 Task: Find connections with filter location Wesseling with filter topic #covidwith filter profile language English with filter current company L&T Finance with filter school Dr.G.R.Damodaran College of Science with filter industry Philanthropic Fundraising Services with filter service category Public Relations with filter keywords title Event Planner
Action: Mouse moved to (537, 69)
Screenshot: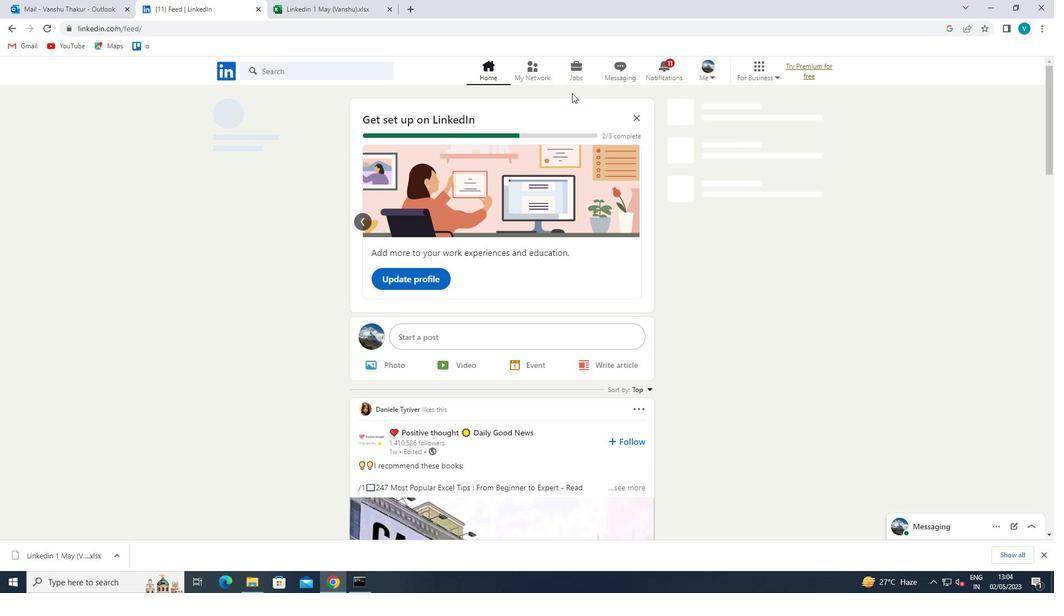 
Action: Mouse pressed left at (537, 69)
Screenshot: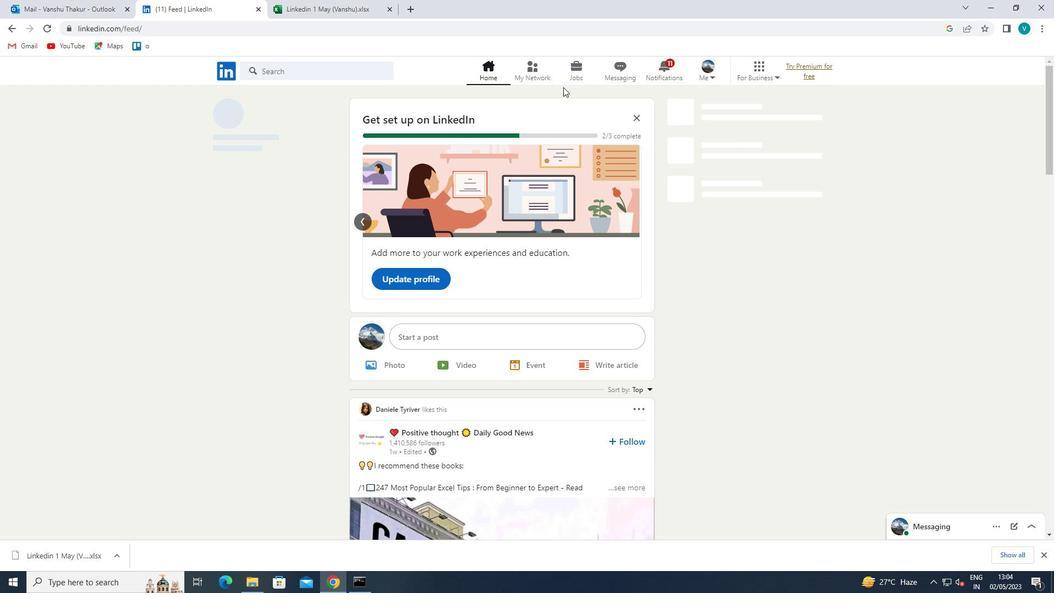 
Action: Mouse moved to (303, 130)
Screenshot: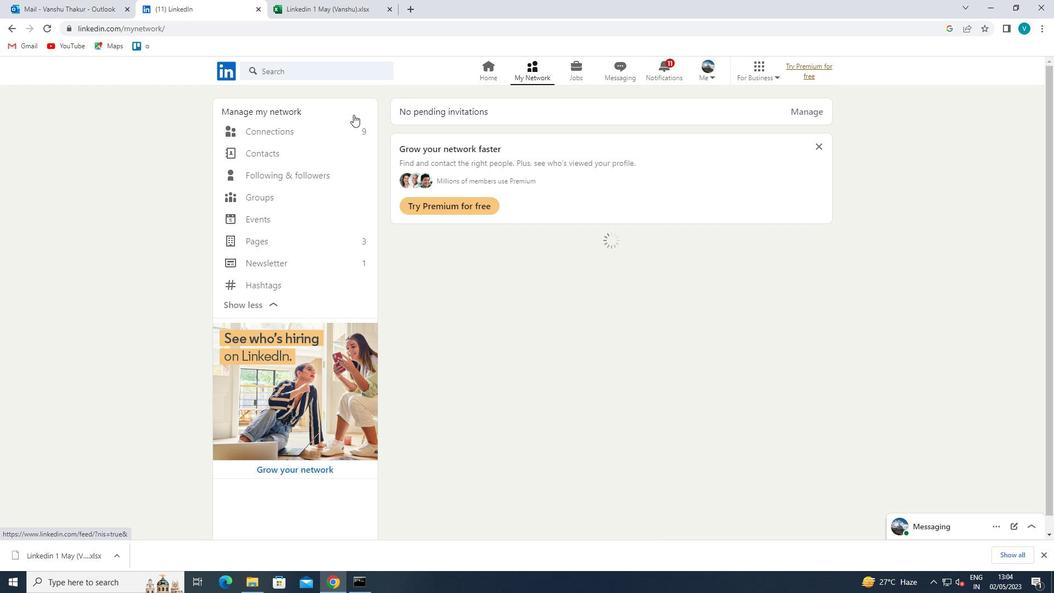 
Action: Mouse pressed left at (303, 130)
Screenshot: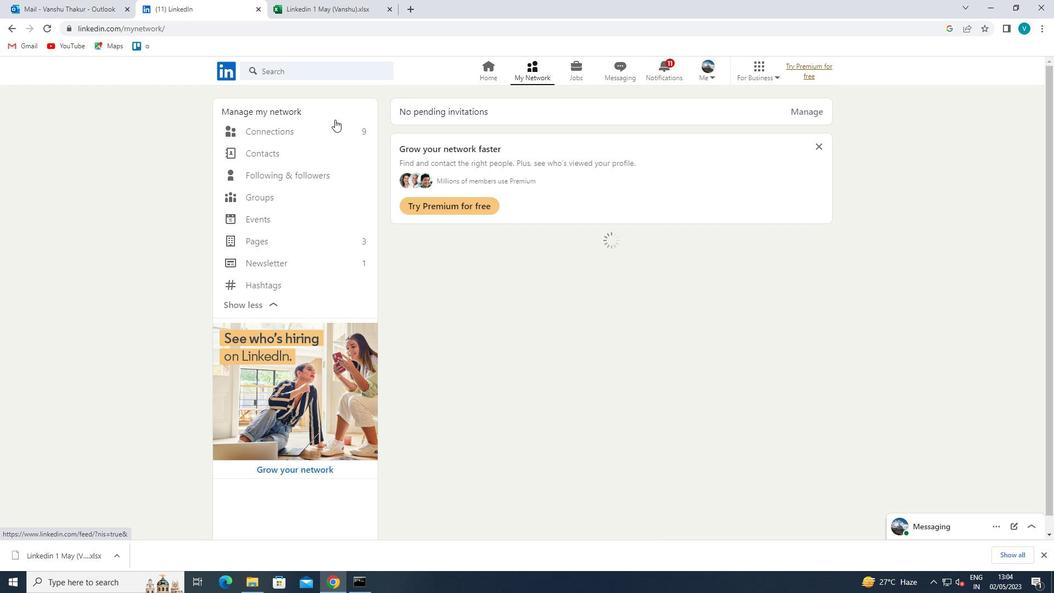 
Action: Mouse moved to (626, 132)
Screenshot: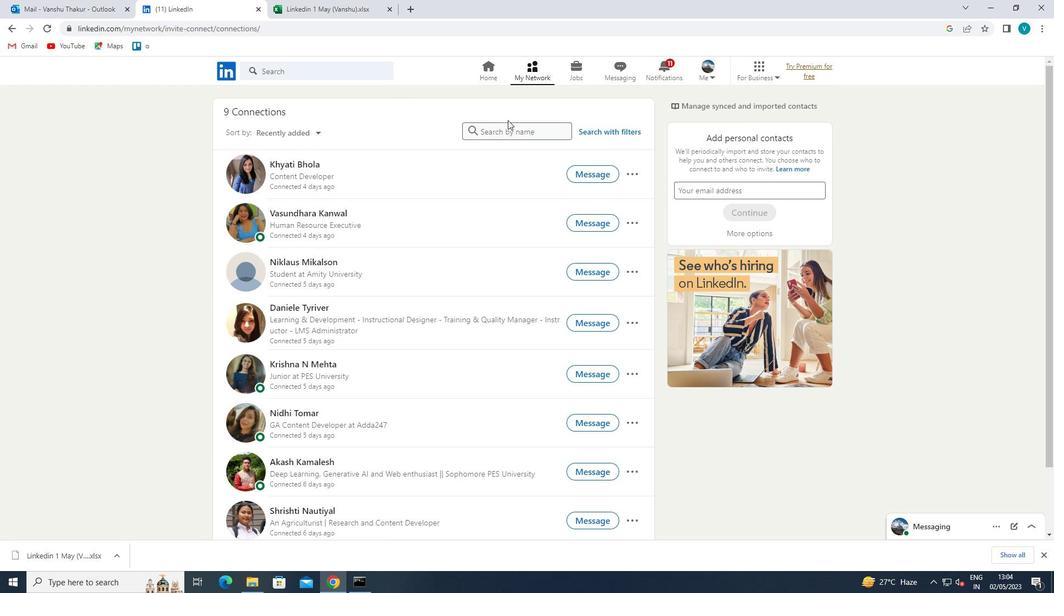 
Action: Mouse pressed left at (626, 132)
Screenshot: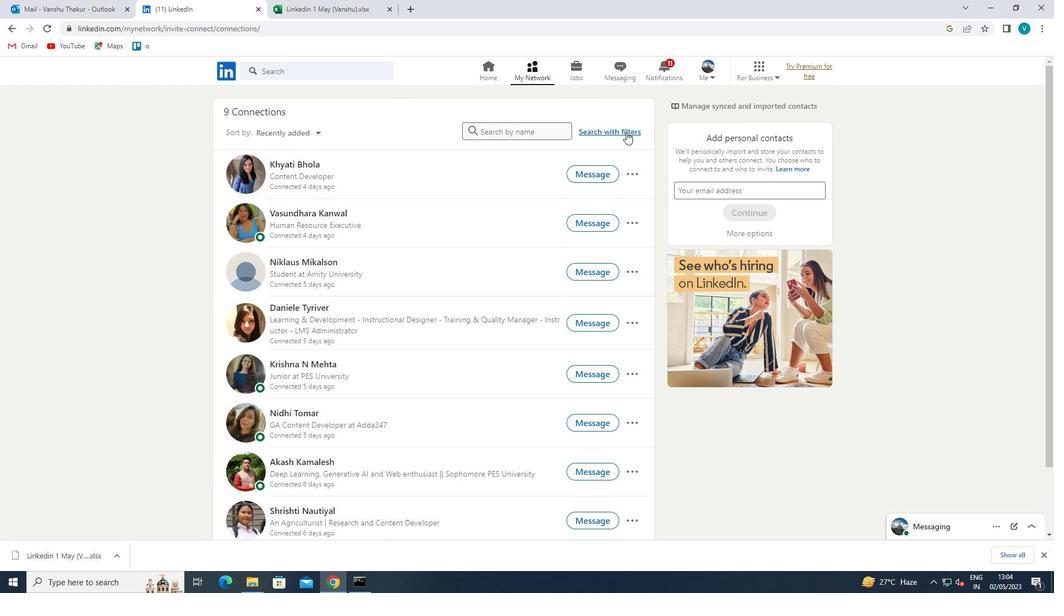 
Action: Mouse moved to (512, 106)
Screenshot: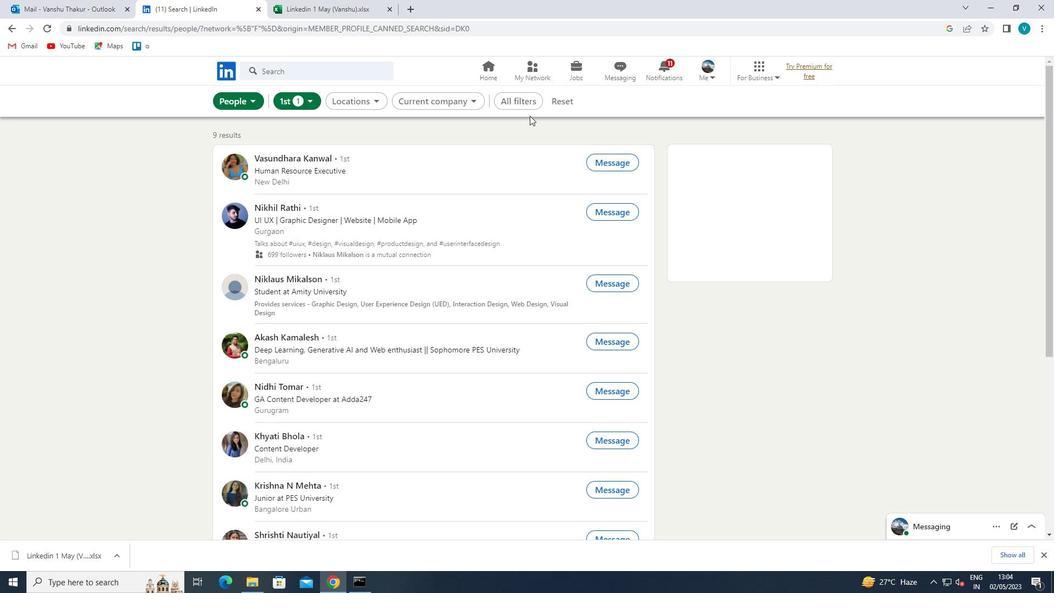 
Action: Mouse pressed left at (512, 106)
Screenshot: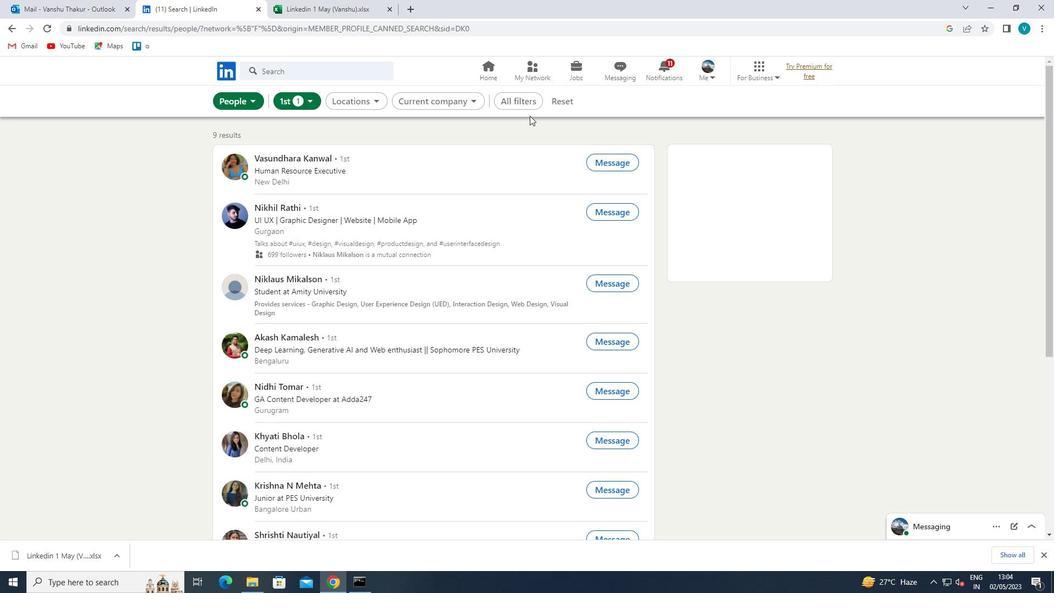 
Action: Mouse moved to (917, 244)
Screenshot: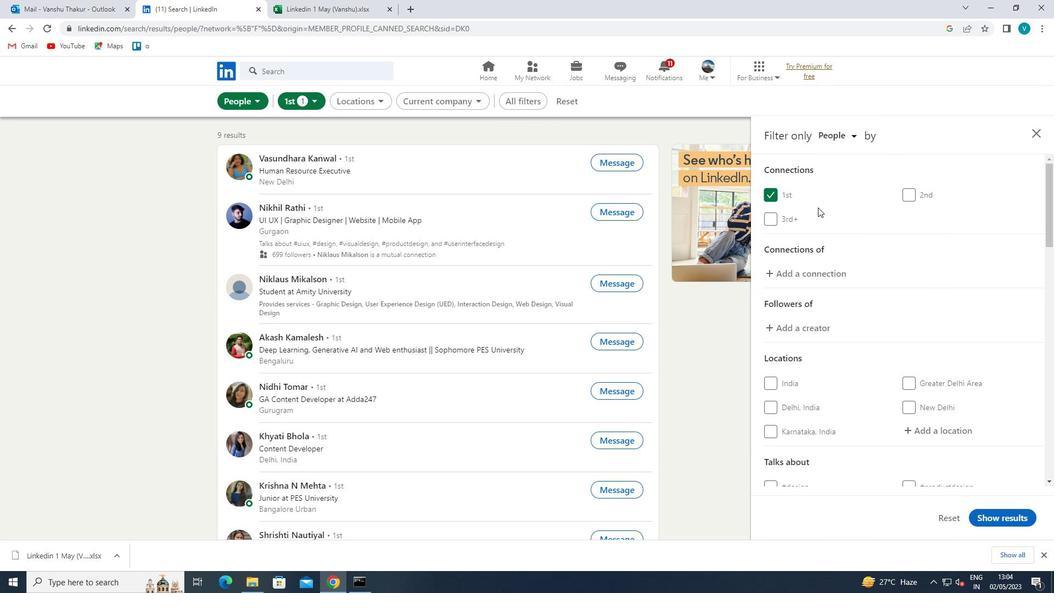 
Action: Mouse scrolled (917, 244) with delta (0, 0)
Screenshot: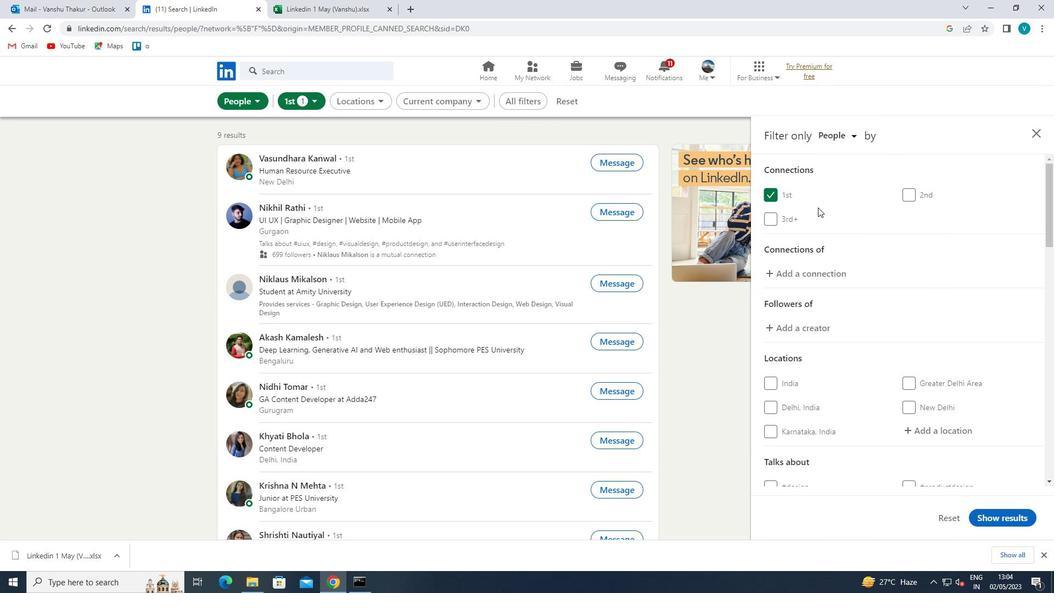 
Action: Mouse moved to (922, 249)
Screenshot: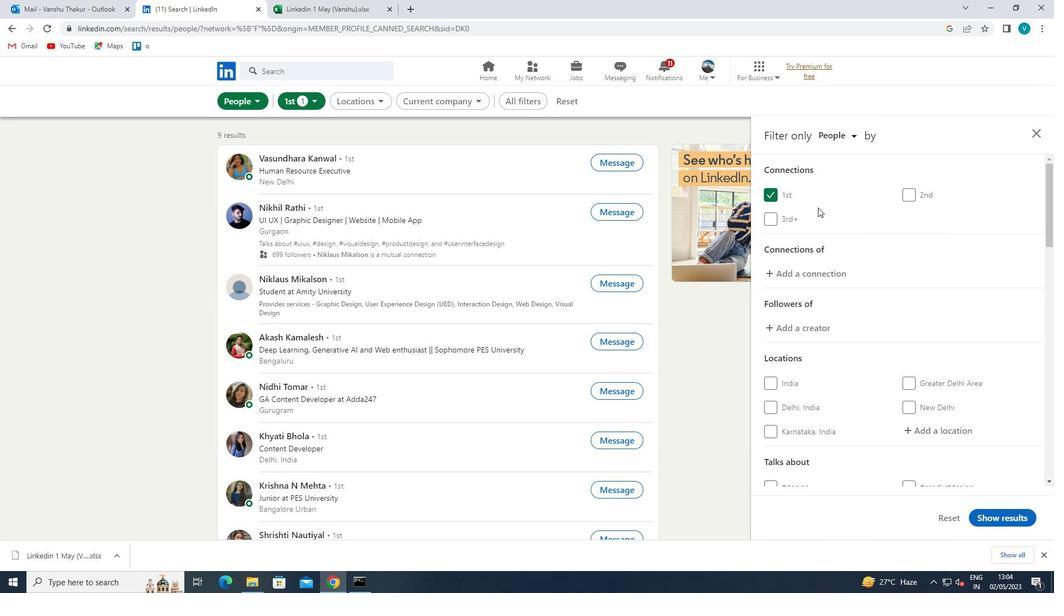 
Action: Mouse scrolled (922, 249) with delta (0, 0)
Screenshot: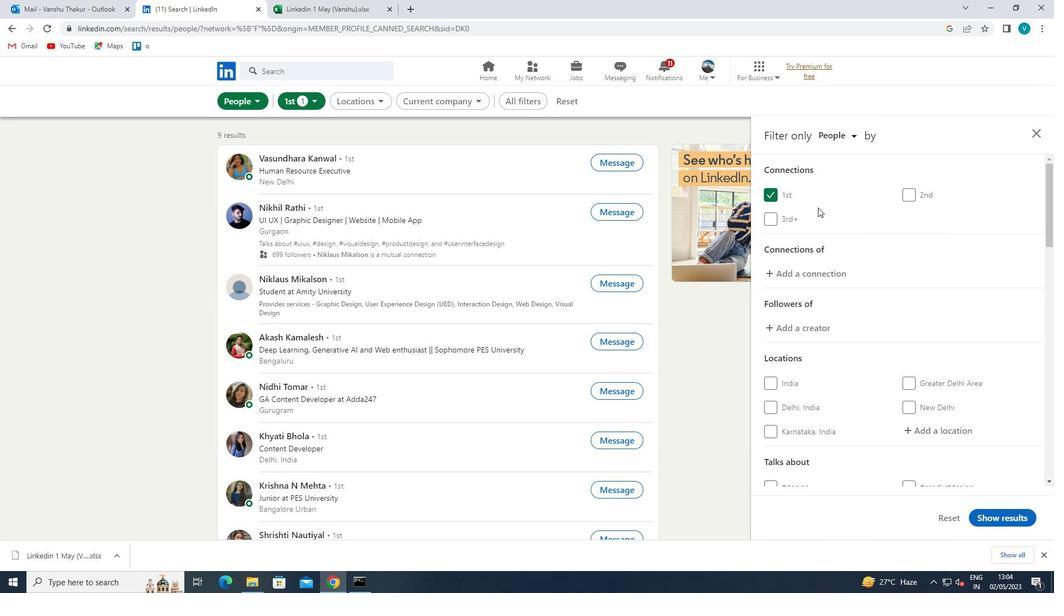 
Action: Mouse moved to (953, 321)
Screenshot: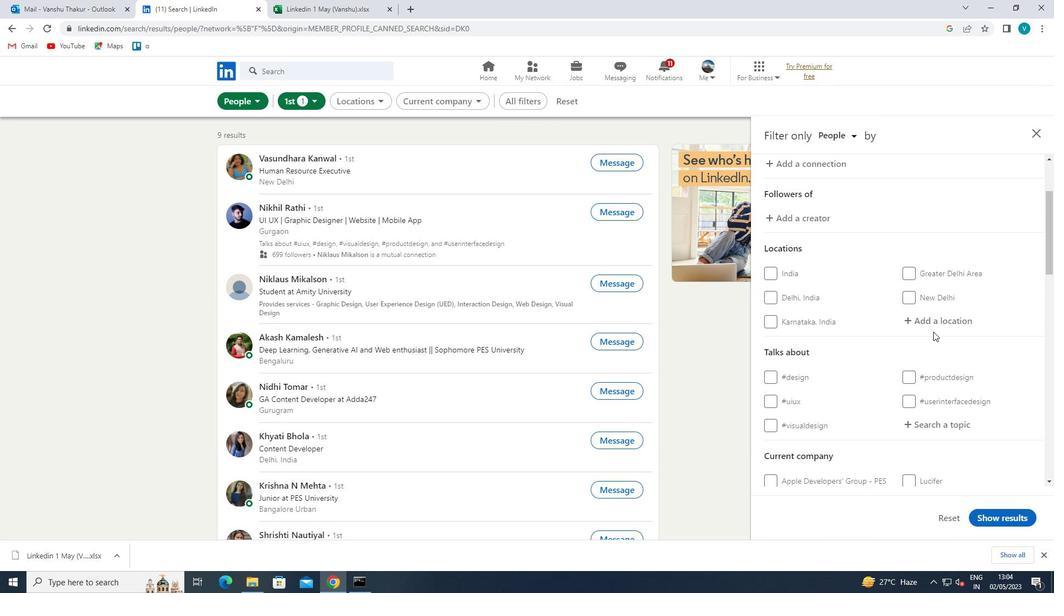 
Action: Mouse pressed left at (953, 321)
Screenshot: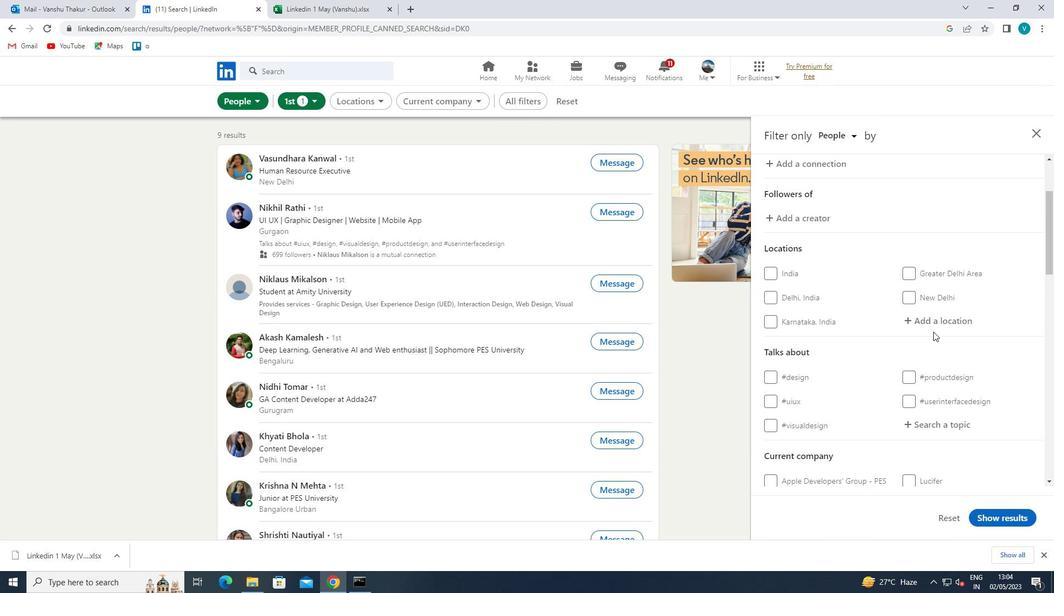 
Action: Key pressed <Key.shift>WESSELING<Key.space>
Screenshot: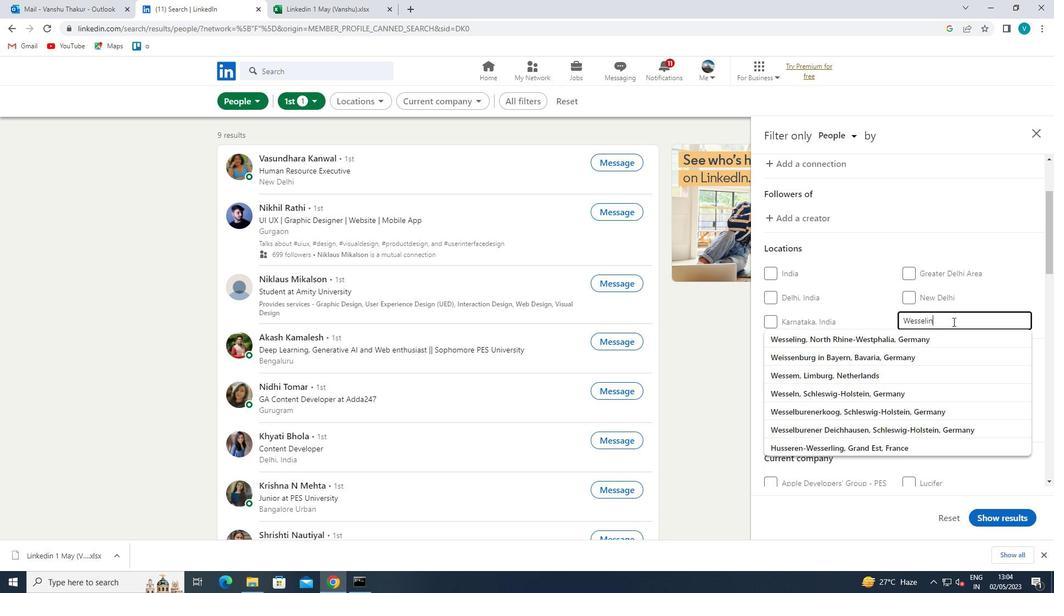 
Action: Mouse moved to (934, 332)
Screenshot: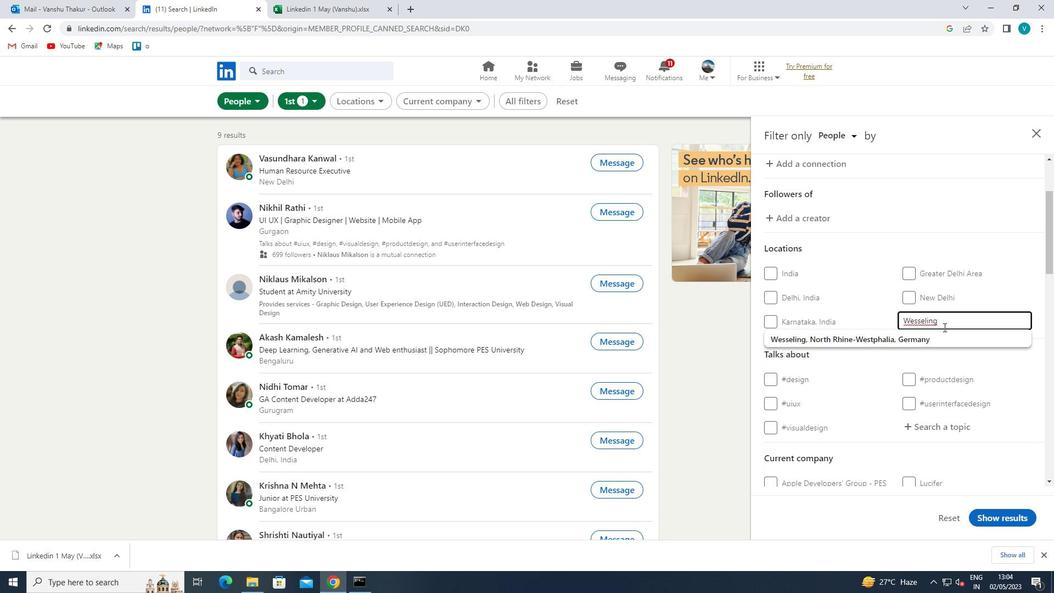 
Action: Mouse pressed left at (934, 332)
Screenshot: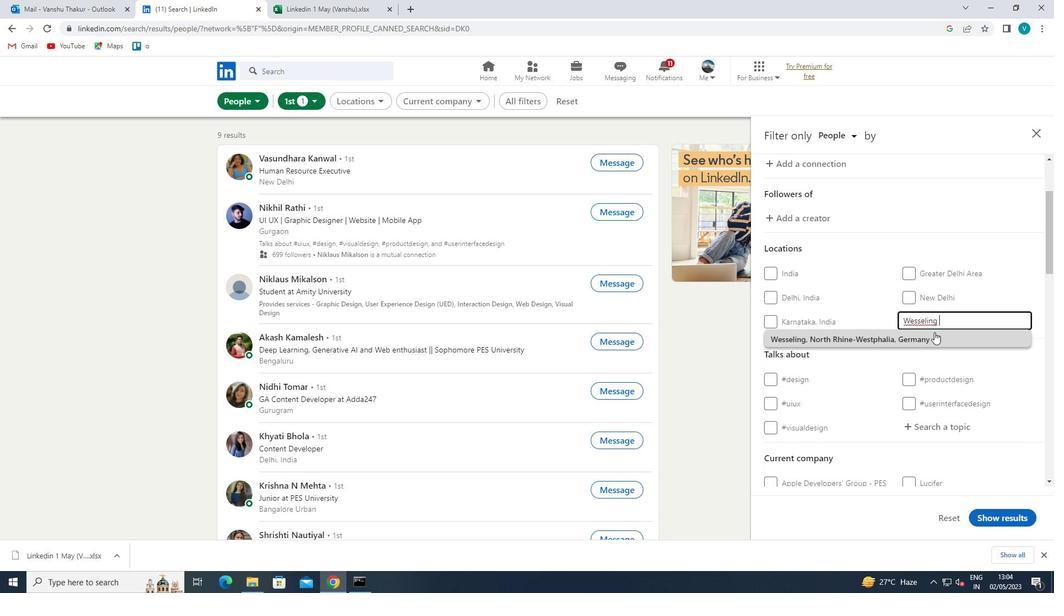 
Action: Mouse moved to (924, 337)
Screenshot: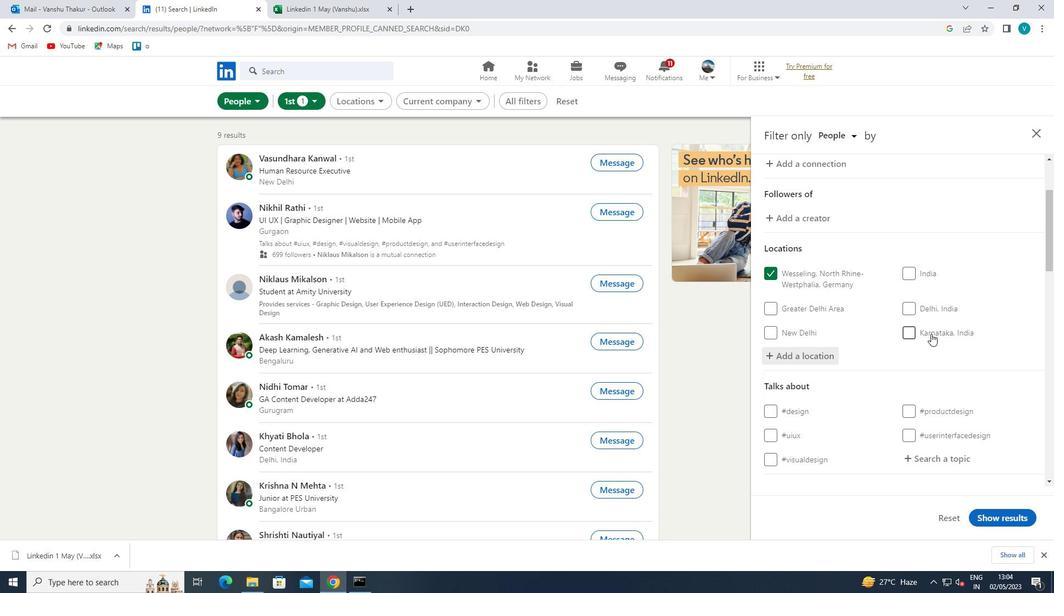 
Action: Mouse scrolled (924, 336) with delta (0, 0)
Screenshot: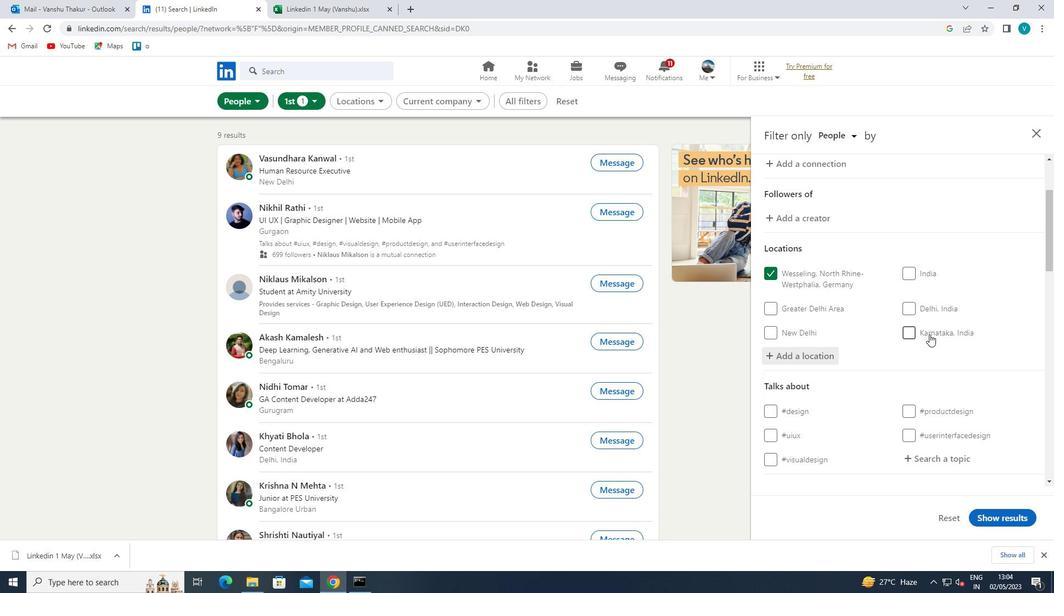 
Action: Mouse moved to (923, 337)
Screenshot: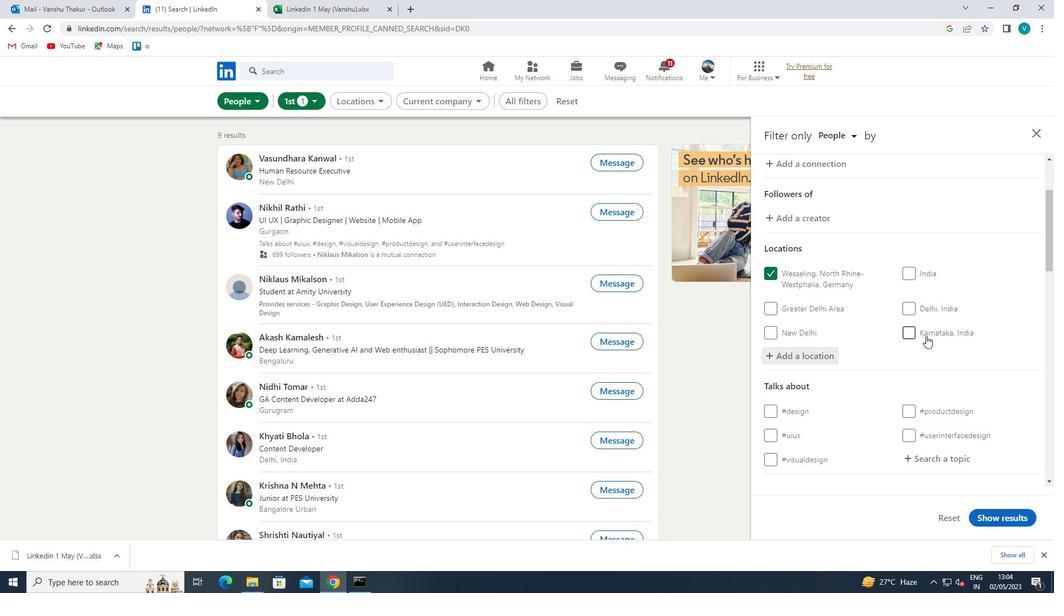 
Action: Mouse scrolled (923, 337) with delta (0, 0)
Screenshot: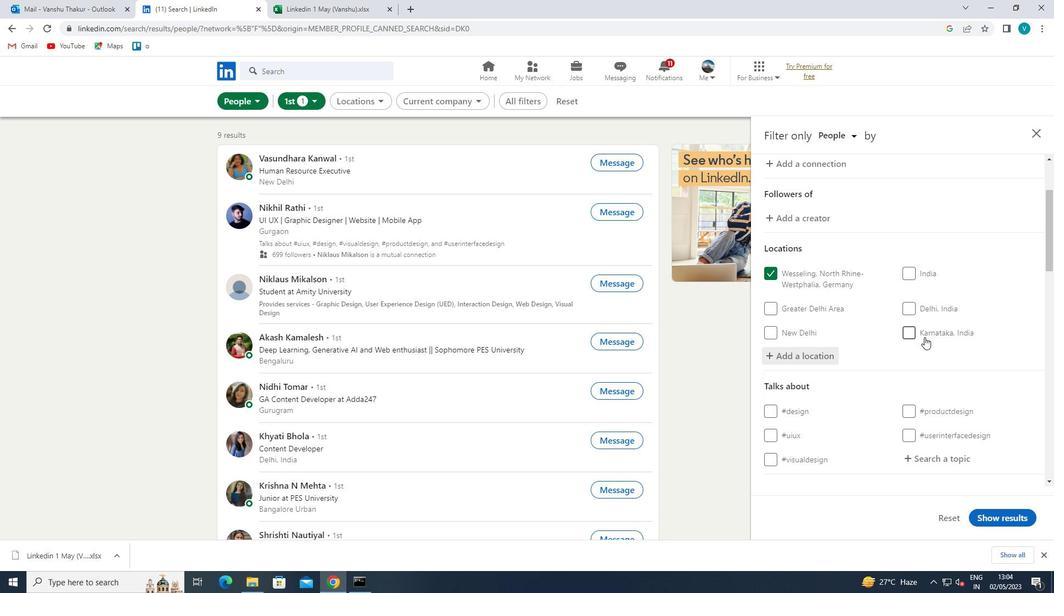 
Action: Mouse moved to (936, 351)
Screenshot: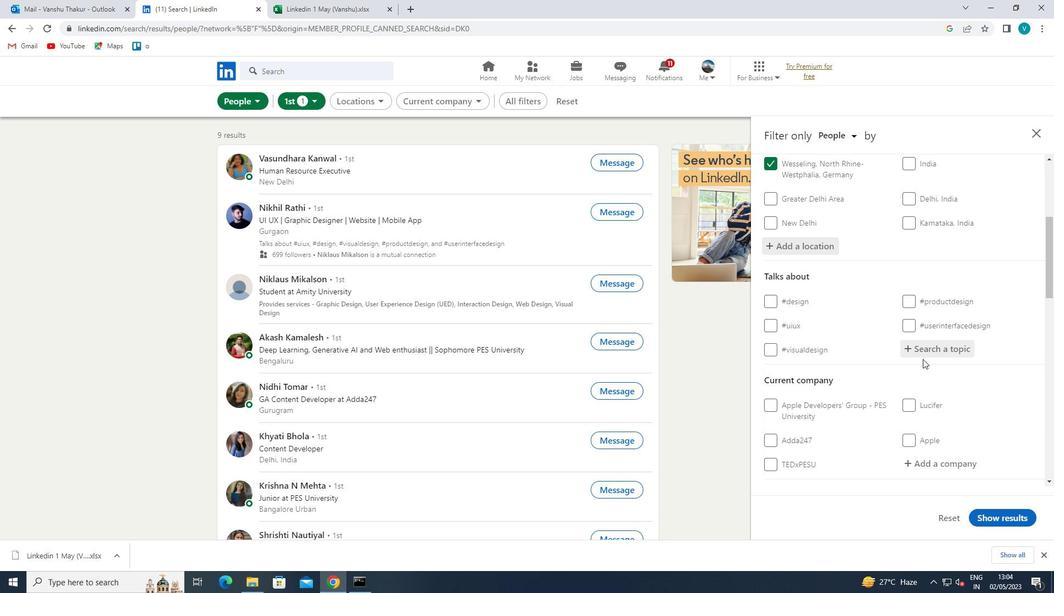 
Action: Mouse pressed left at (936, 351)
Screenshot: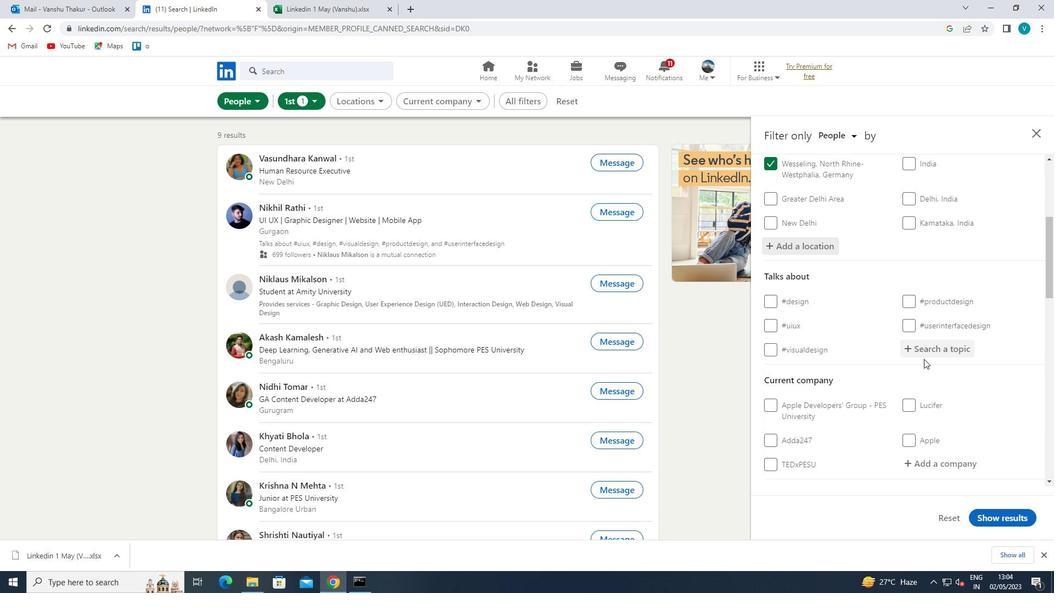 
Action: Mouse moved to (937, 351)
Screenshot: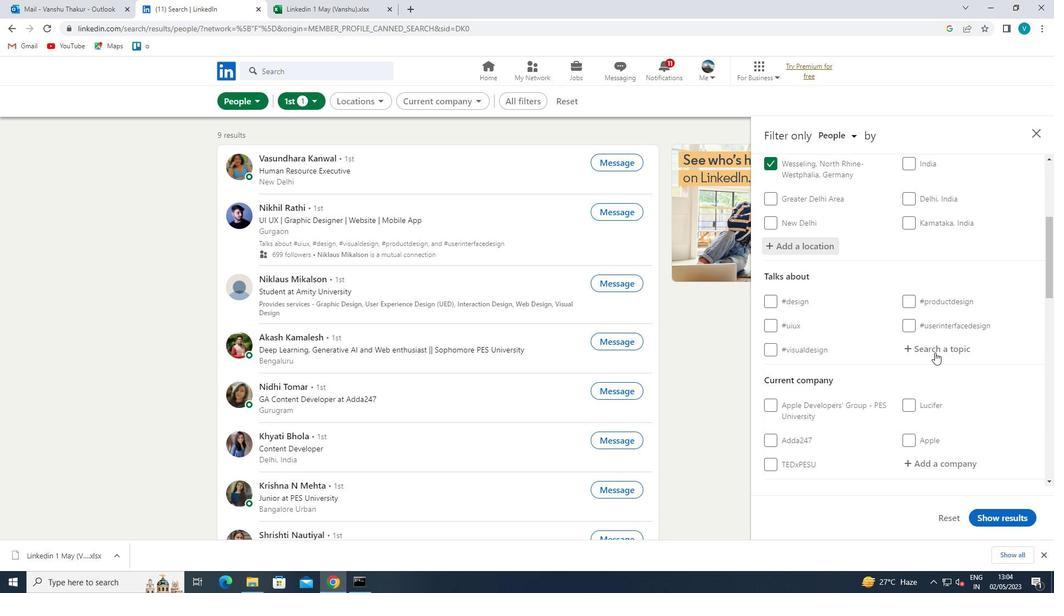 
Action: Key pressed COVID
Screenshot: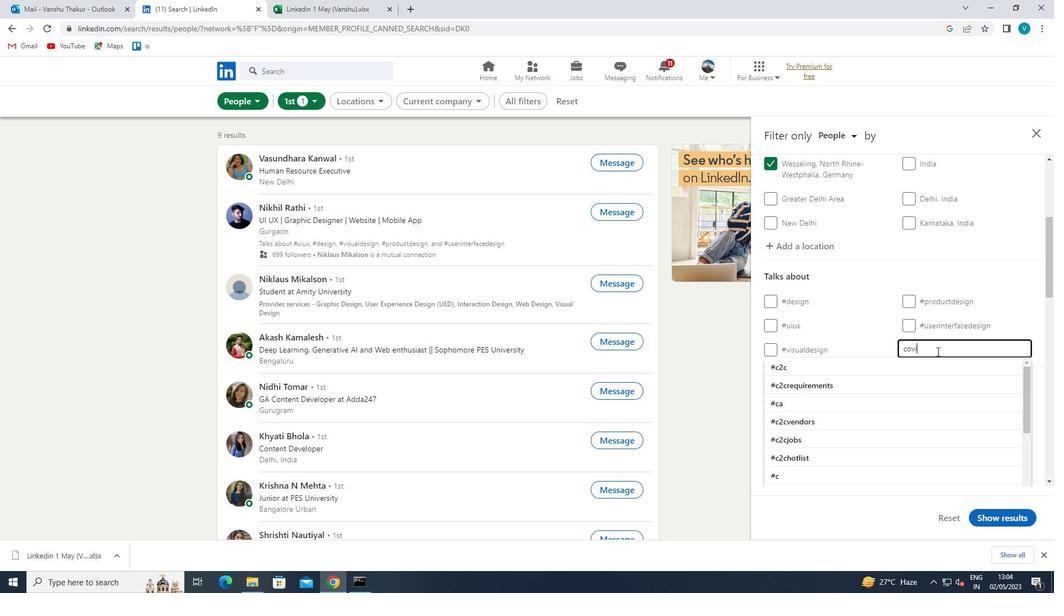 
Action: Mouse moved to (830, 360)
Screenshot: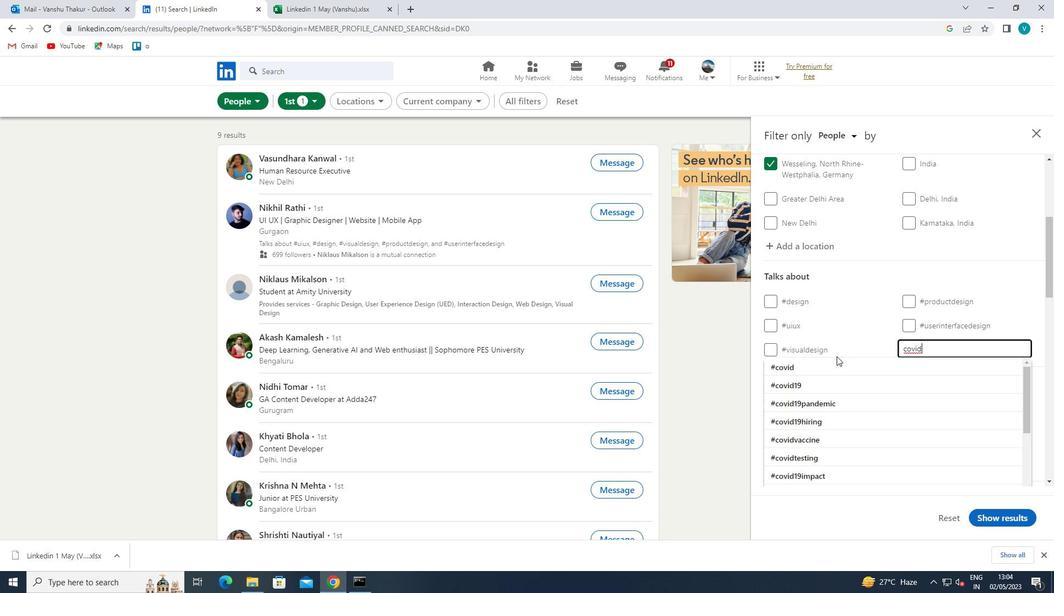 
Action: Mouse pressed left at (830, 360)
Screenshot: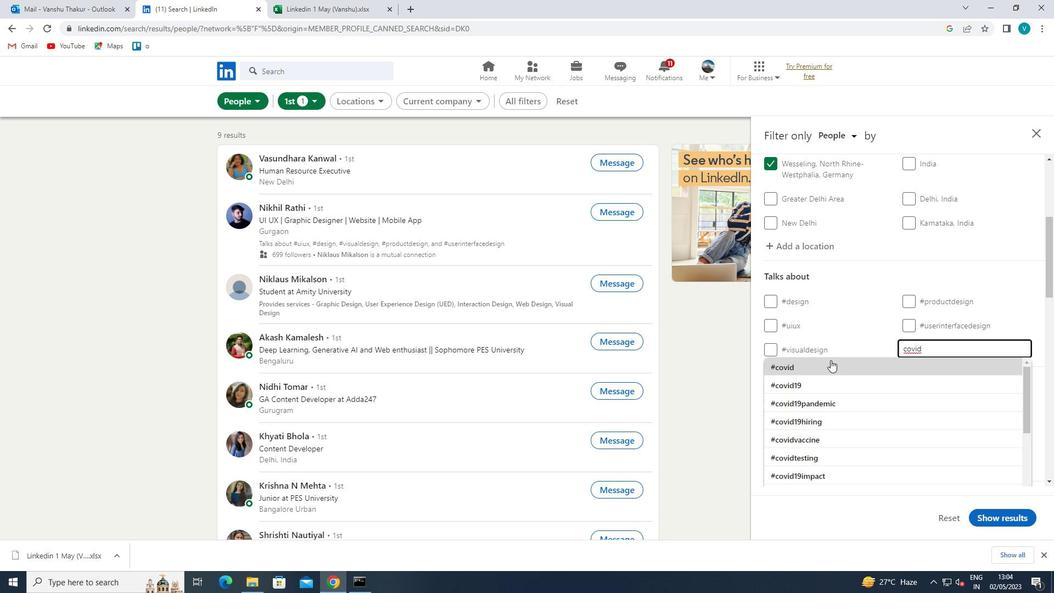 
Action: Mouse moved to (862, 331)
Screenshot: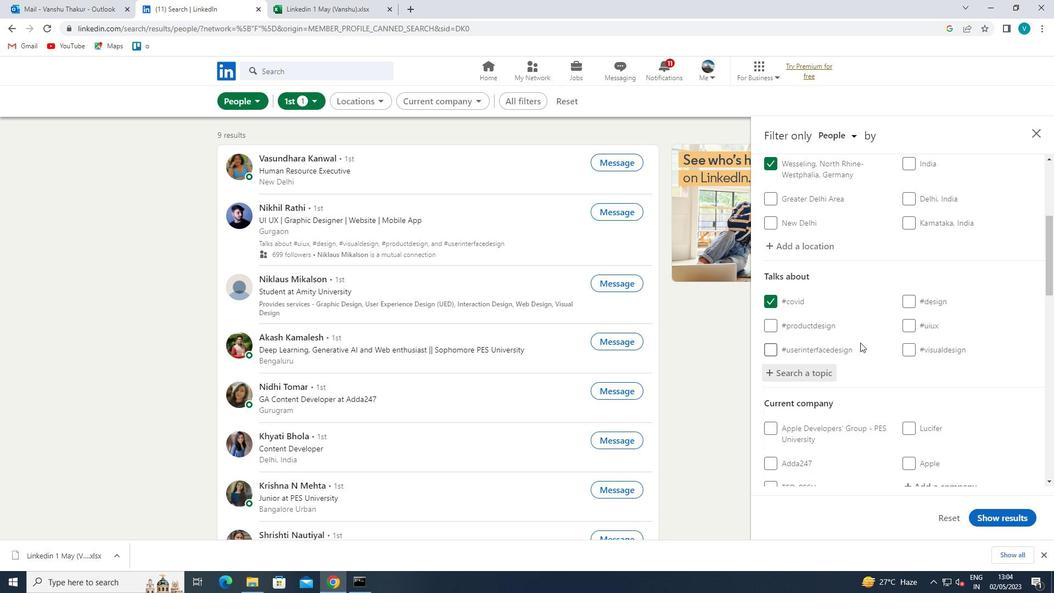 
Action: Mouse scrolled (862, 330) with delta (0, 0)
Screenshot: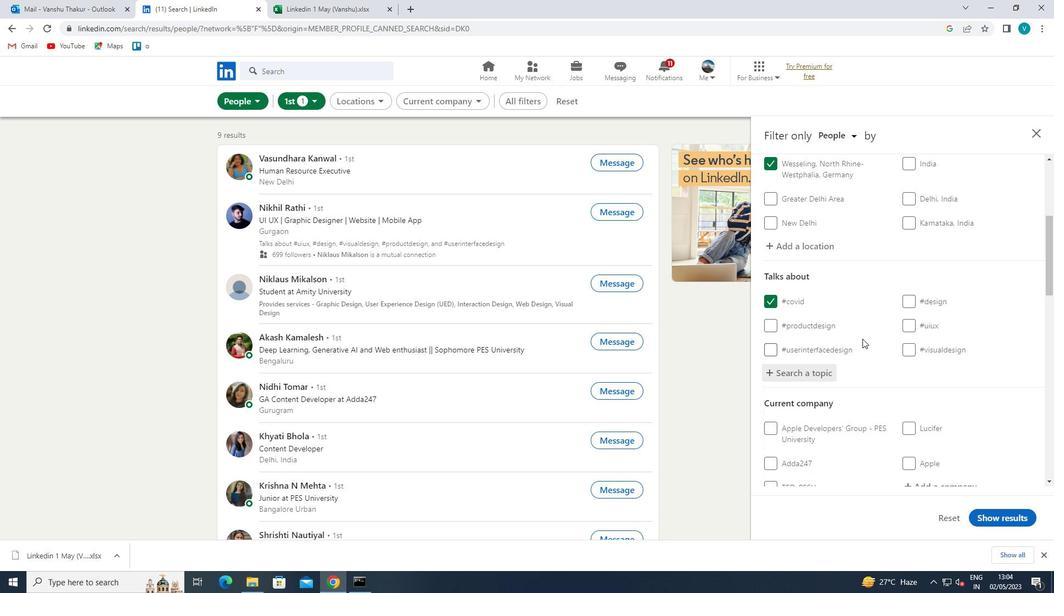 
Action: Mouse moved to (862, 329)
Screenshot: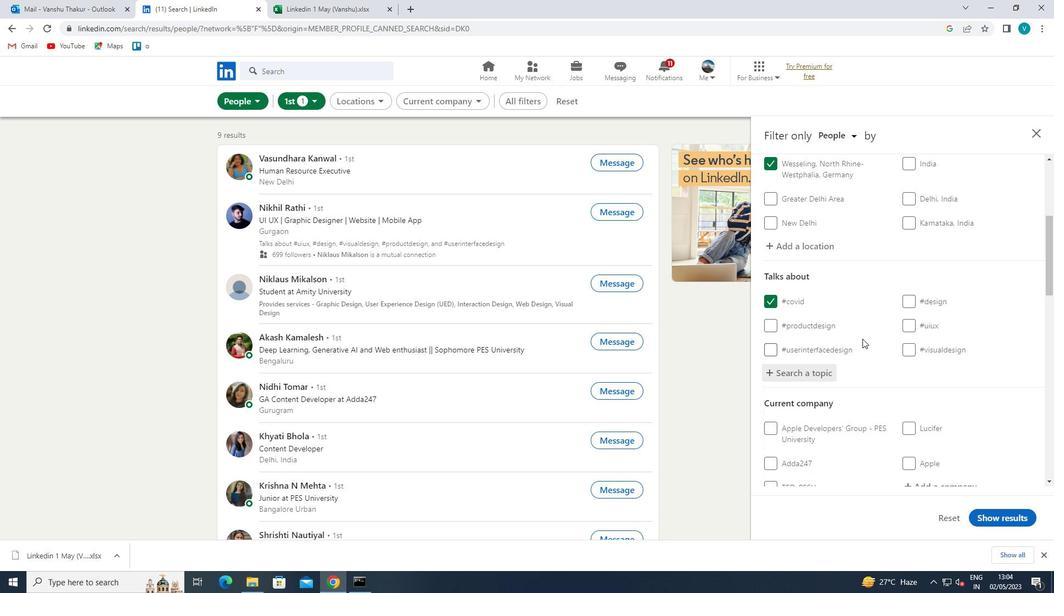 
Action: Mouse scrolled (862, 328) with delta (0, 0)
Screenshot: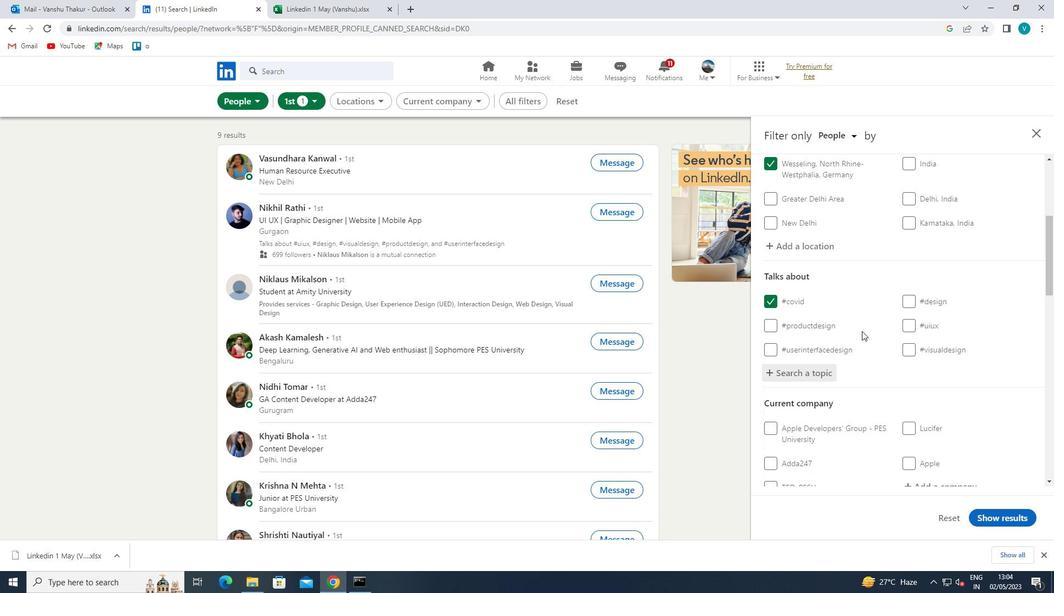 
Action: Mouse scrolled (862, 328) with delta (0, 0)
Screenshot: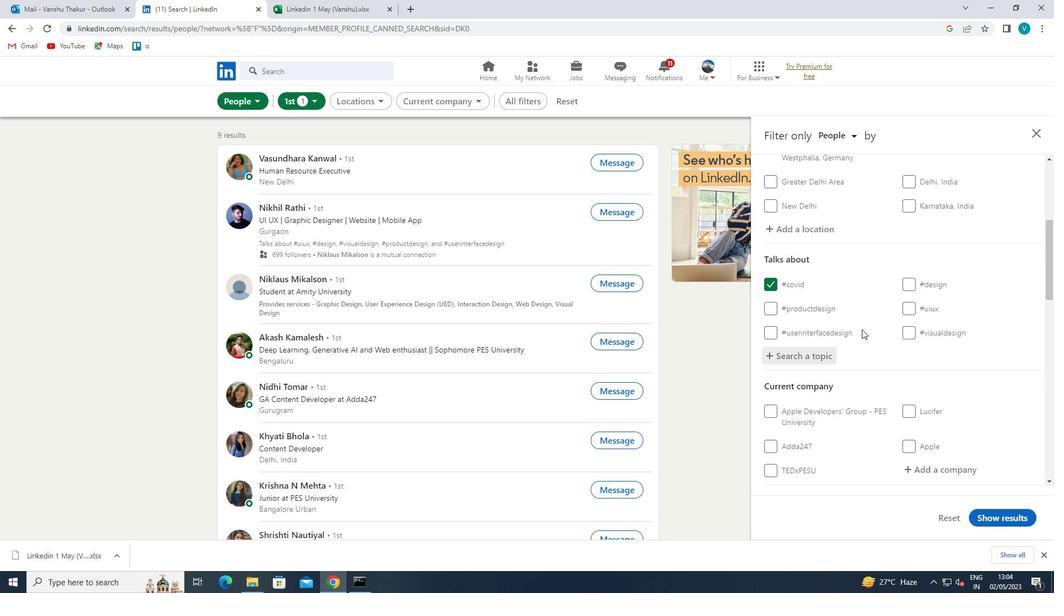 
Action: Mouse moved to (923, 317)
Screenshot: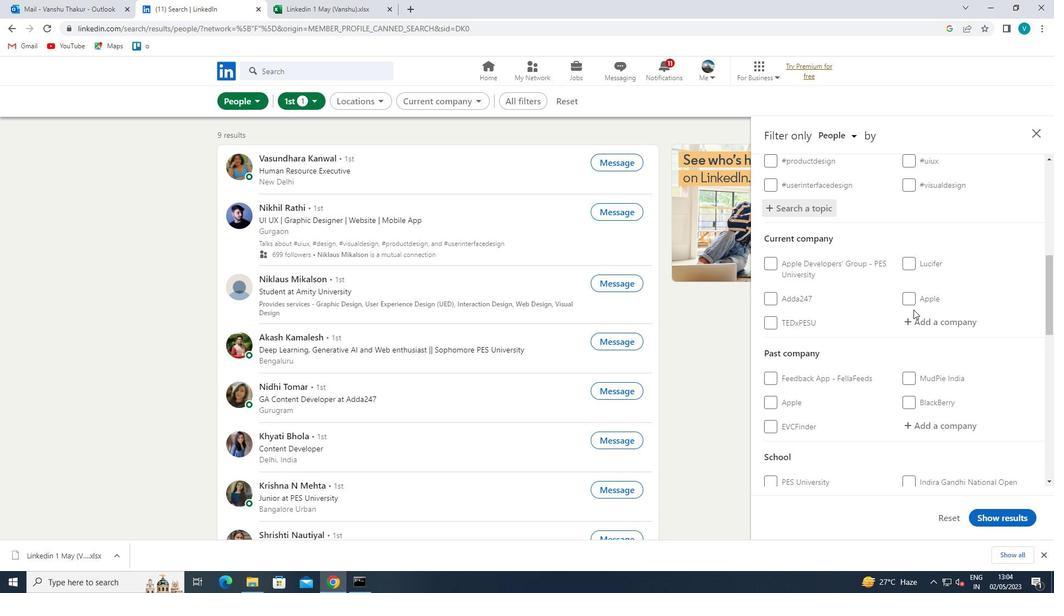 
Action: Mouse scrolled (923, 317) with delta (0, 0)
Screenshot: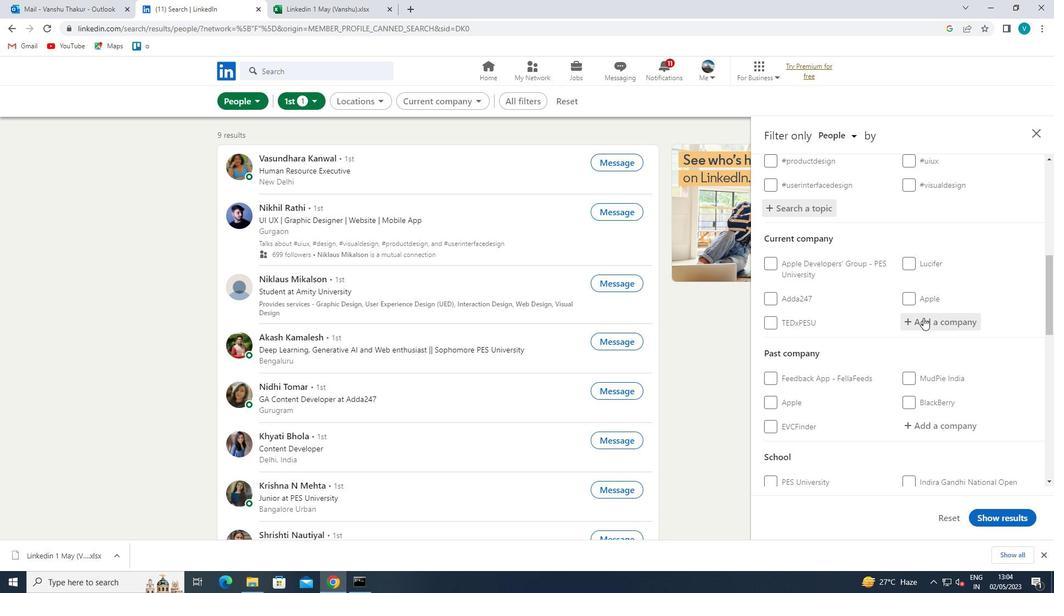 
Action: Mouse scrolled (923, 317) with delta (0, 0)
Screenshot: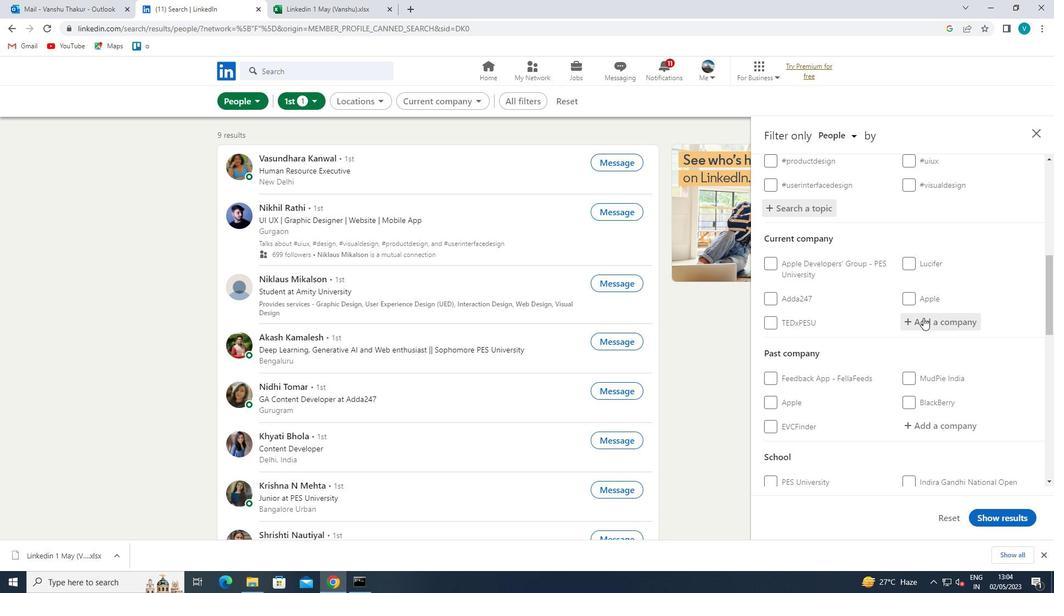 
Action: Mouse moved to (923, 317)
Screenshot: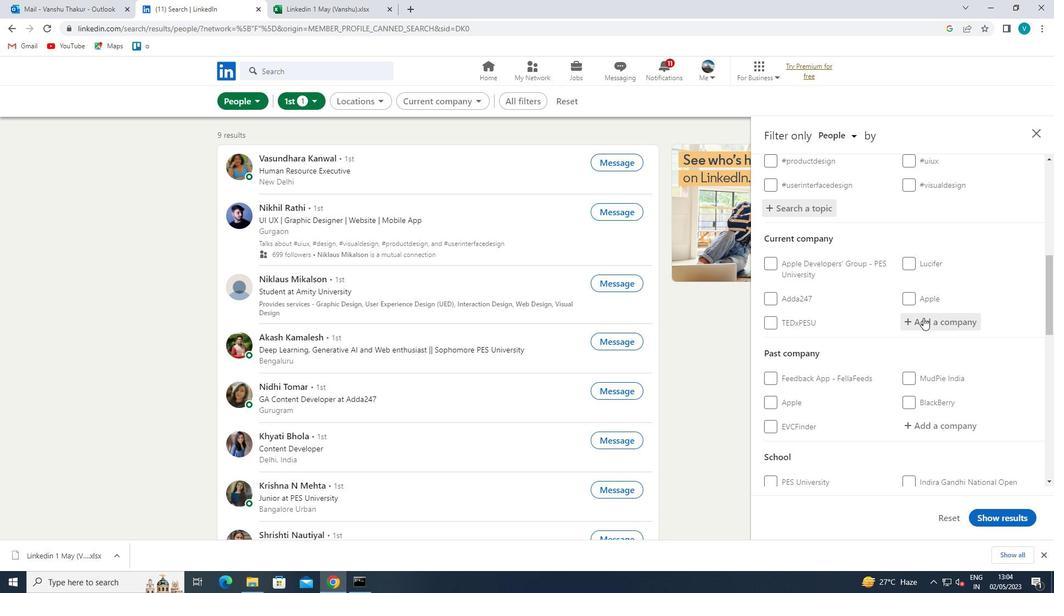 
Action: Mouse scrolled (923, 317) with delta (0, 0)
Screenshot: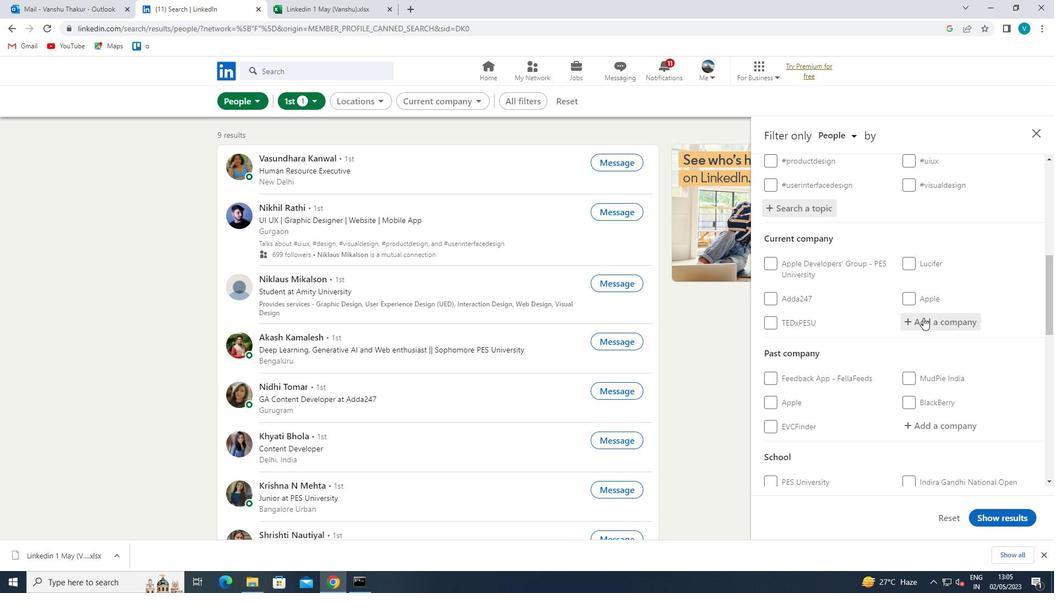 
Action: Mouse scrolled (923, 317) with delta (0, 0)
Screenshot: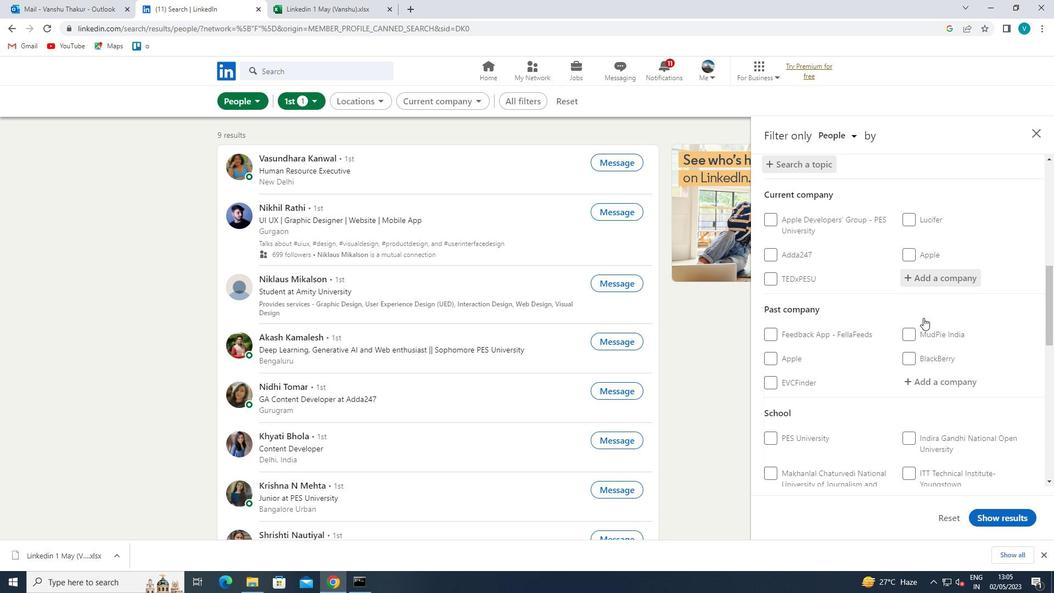 
Action: Mouse scrolled (923, 317) with delta (0, 0)
Screenshot: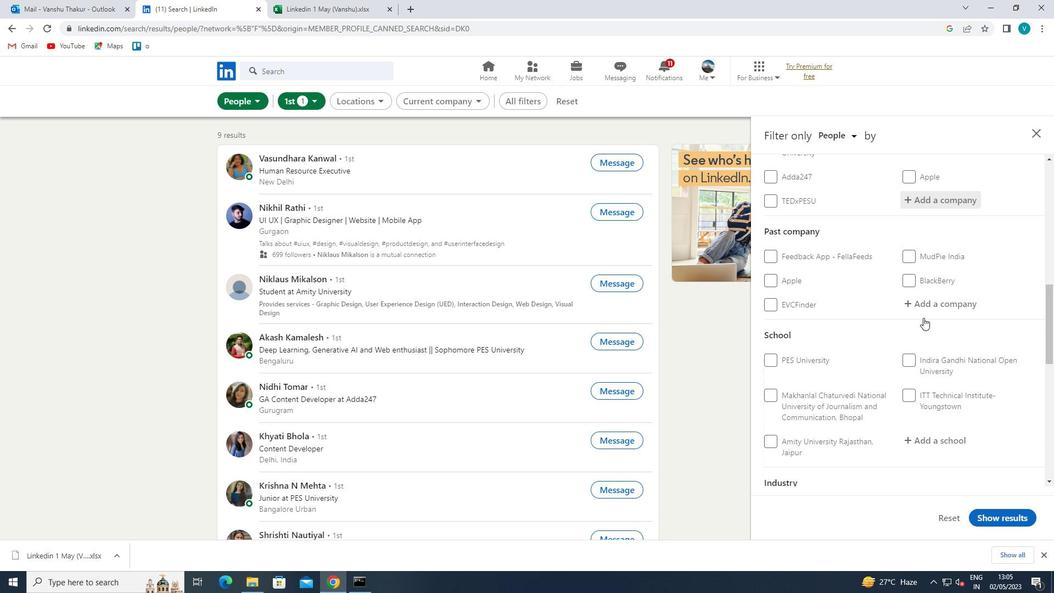 
Action: Mouse scrolled (923, 317) with delta (0, 0)
Screenshot: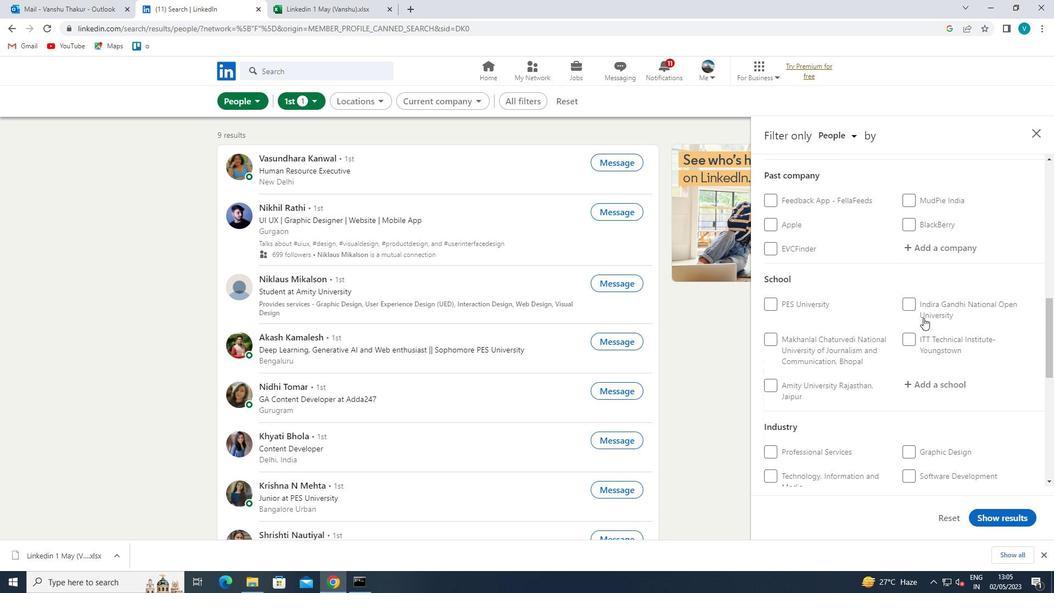
Action: Mouse moved to (915, 333)
Screenshot: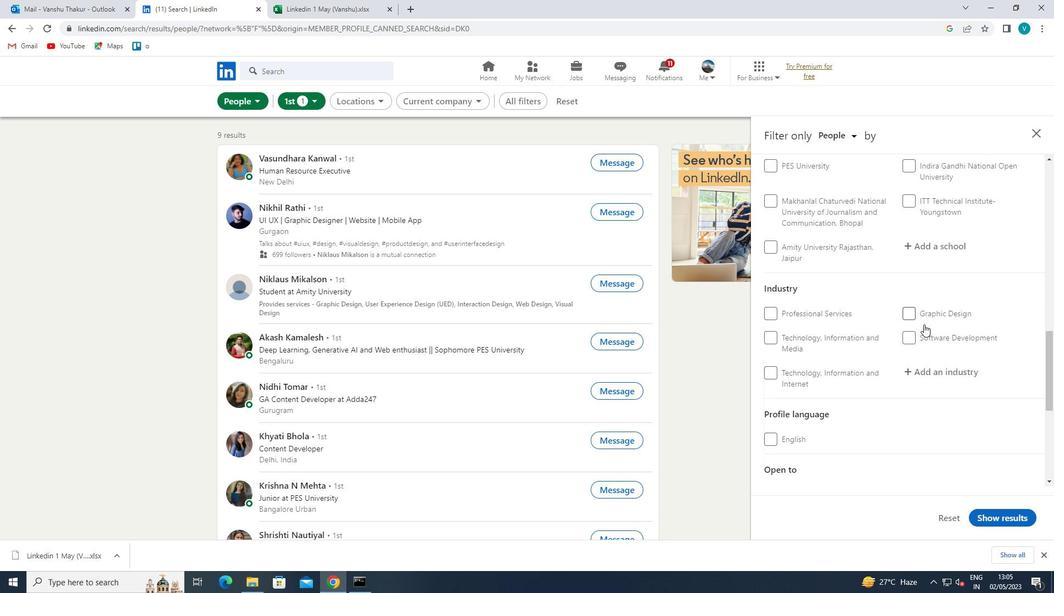 
Action: Mouse scrolled (915, 332) with delta (0, 0)
Screenshot: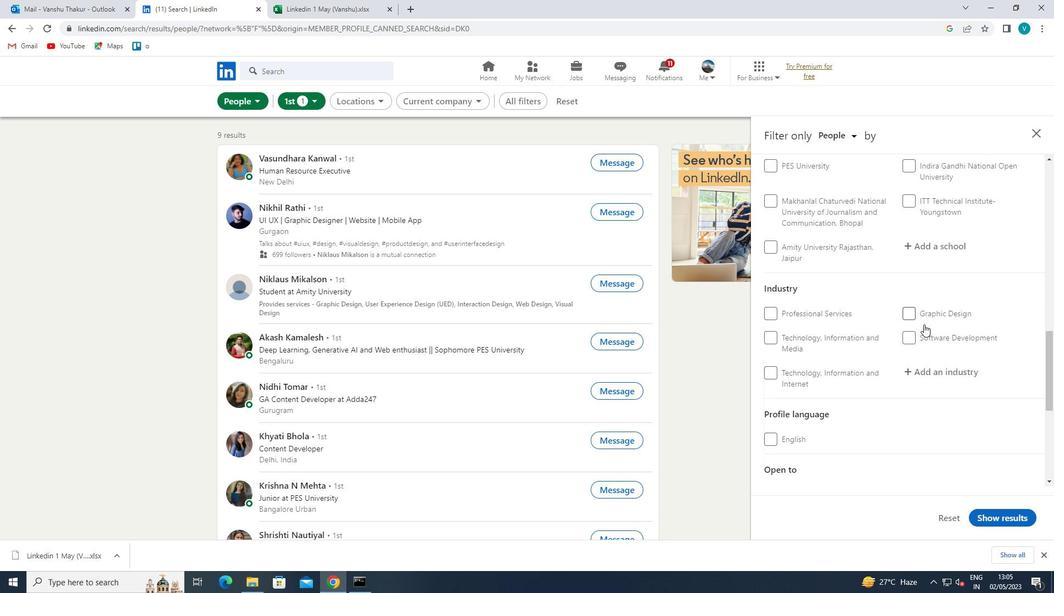 
Action: Mouse moved to (912, 336)
Screenshot: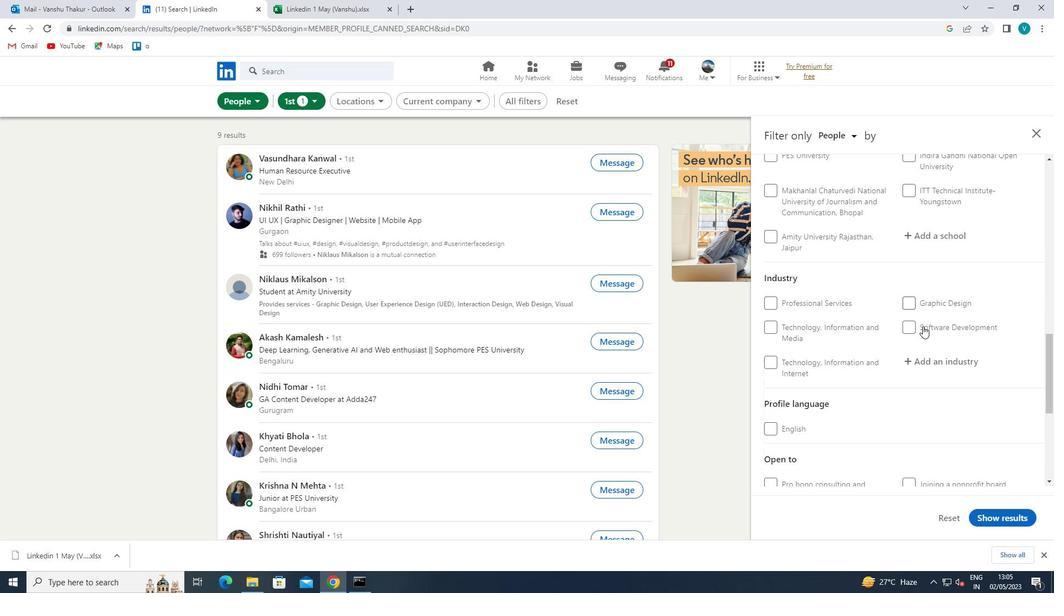 
Action: Mouse scrolled (912, 335) with delta (0, 0)
Screenshot: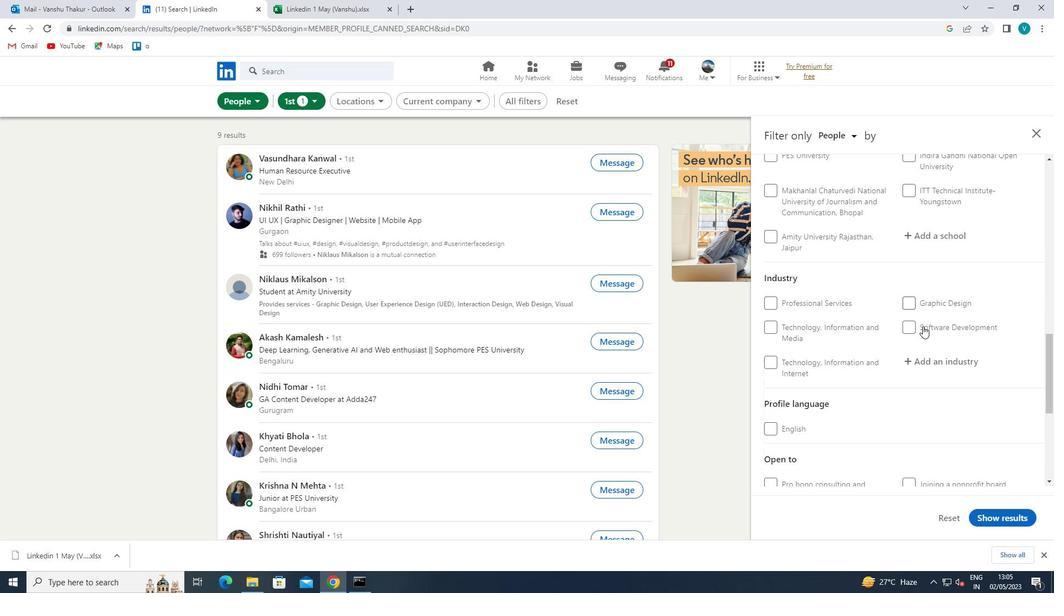 
Action: Mouse moved to (774, 321)
Screenshot: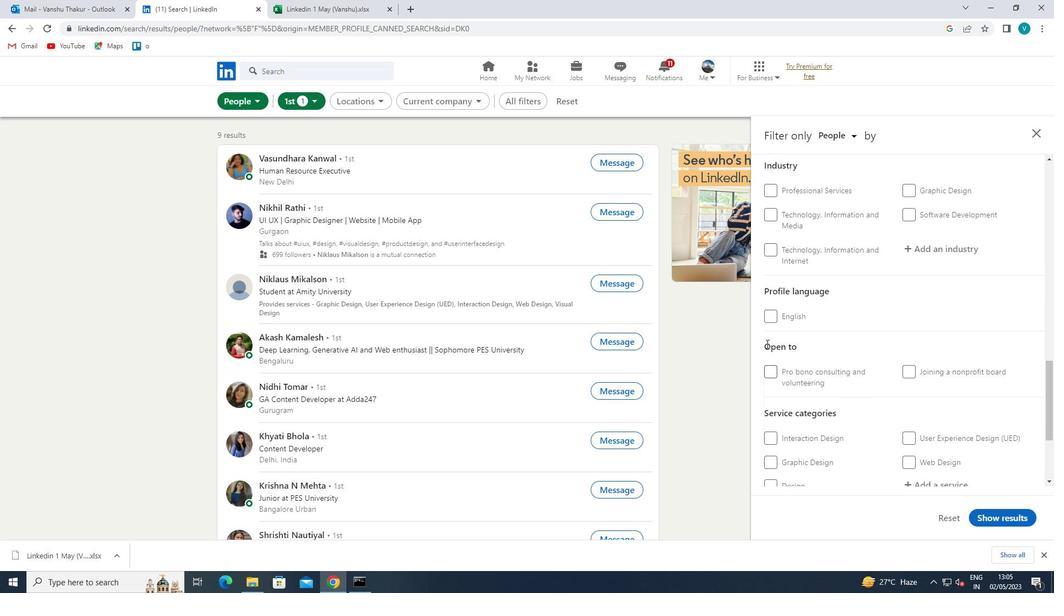 
Action: Mouse pressed left at (774, 321)
Screenshot: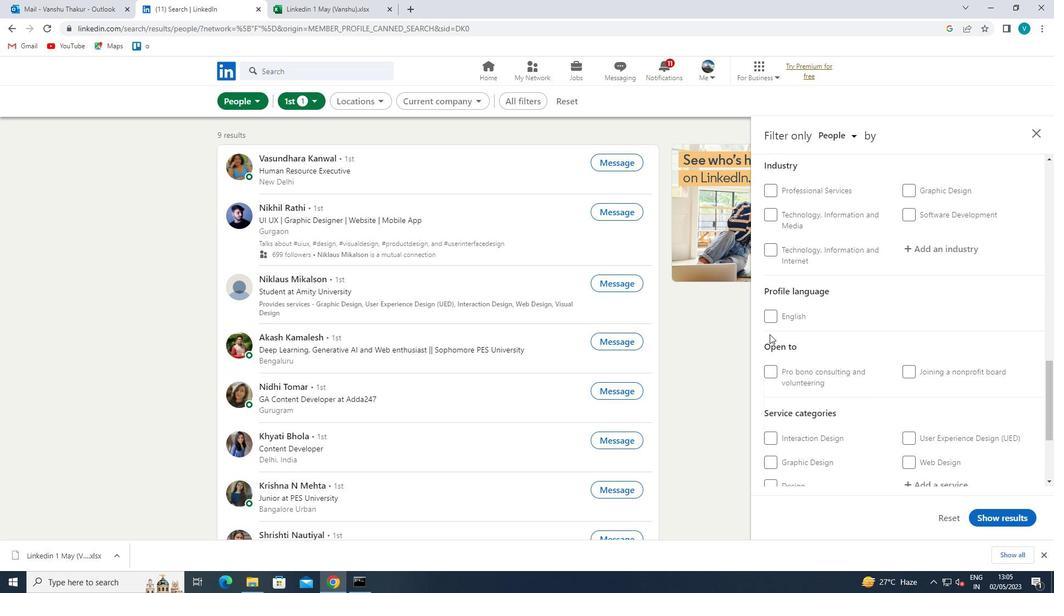 
Action: Mouse moved to (891, 307)
Screenshot: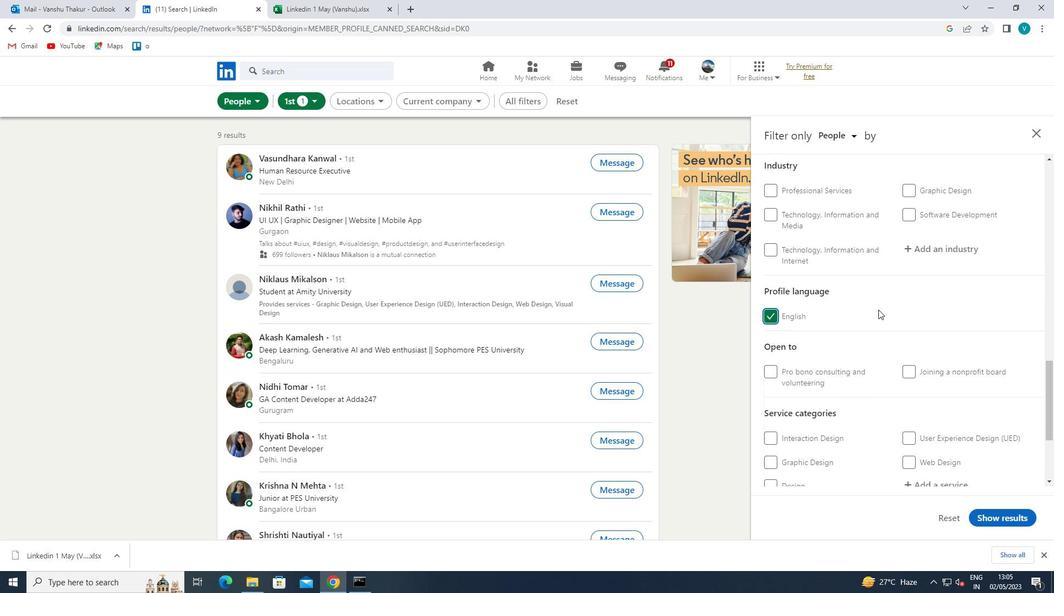 
Action: Mouse scrolled (891, 308) with delta (0, 0)
Screenshot: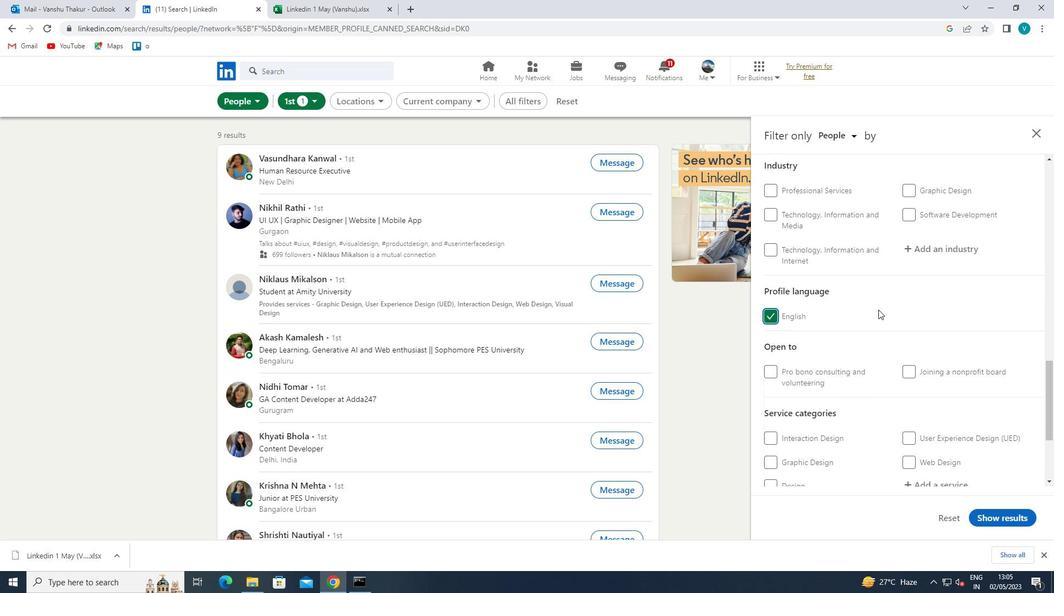 
Action: Mouse moved to (892, 307)
Screenshot: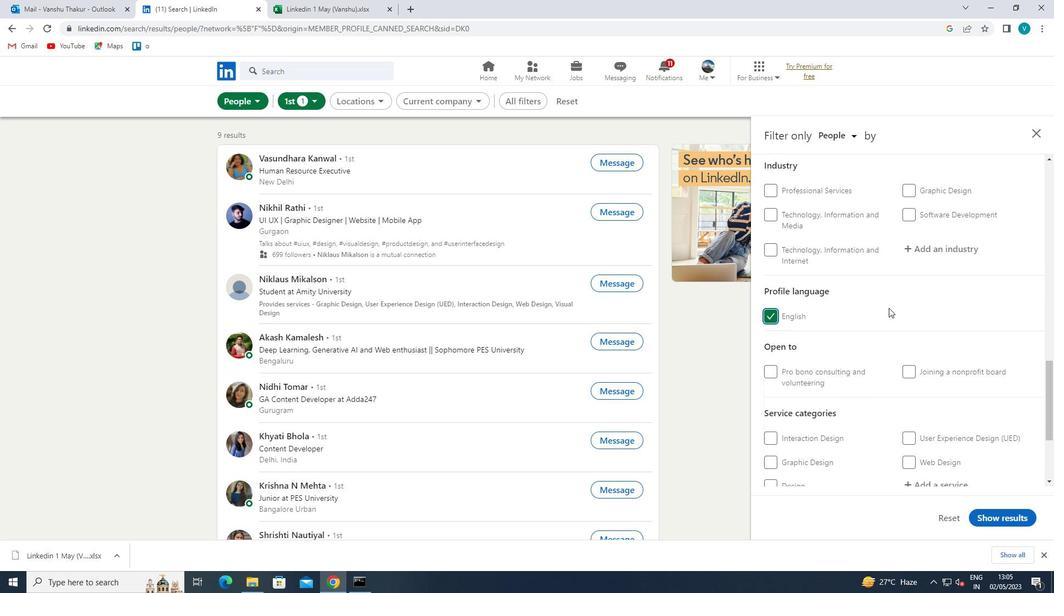 
Action: Mouse scrolled (892, 308) with delta (0, 0)
Screenshot: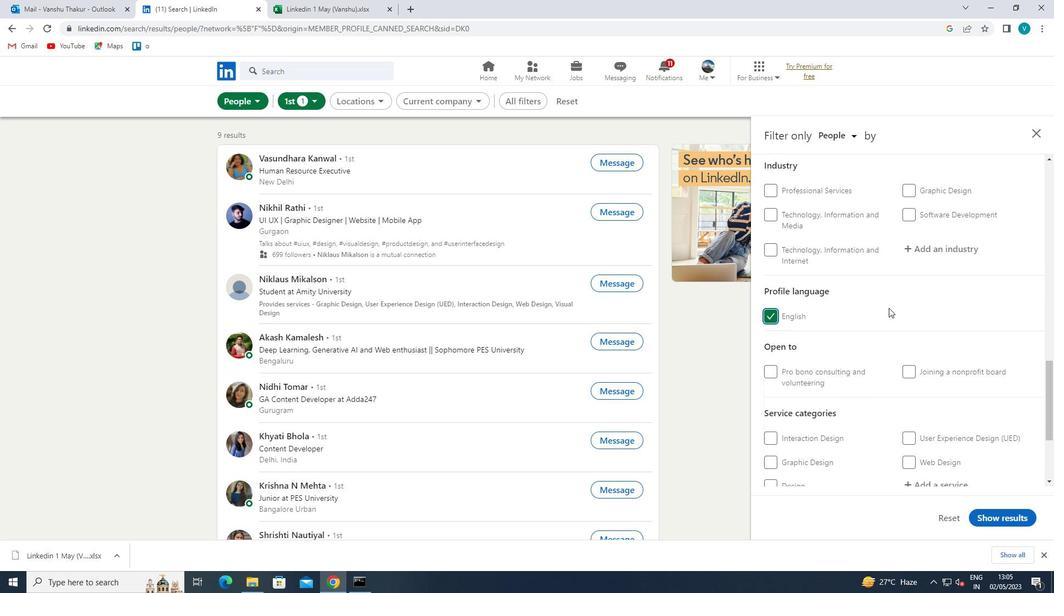 
Action: Mouse scrolled (892, 308) with delta (0, 0)
Screenshot: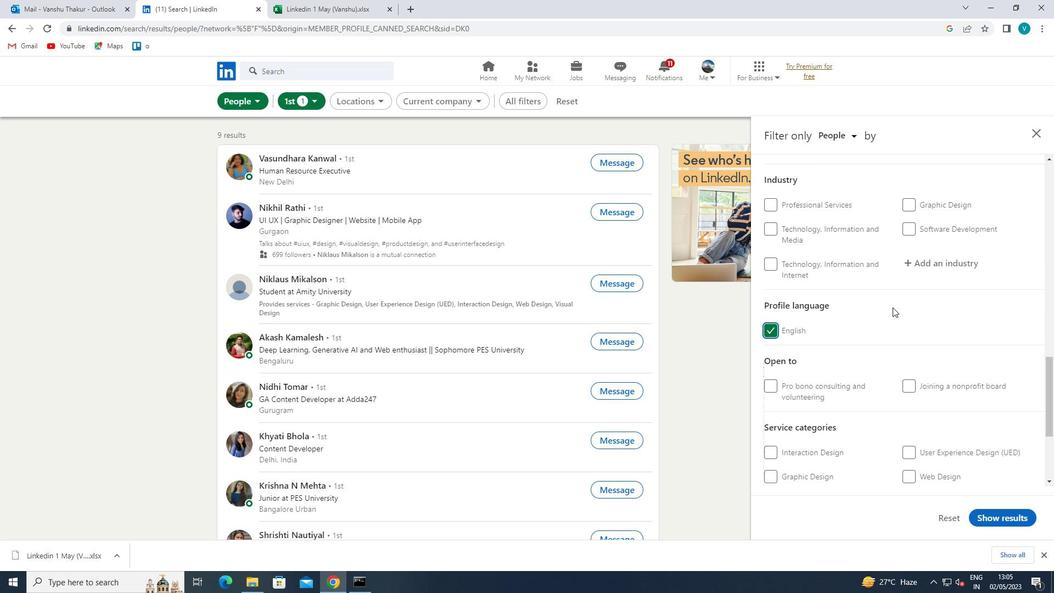 
Action: Mouse scrolled (892, 308) with delta (0, 0)
Screenshot: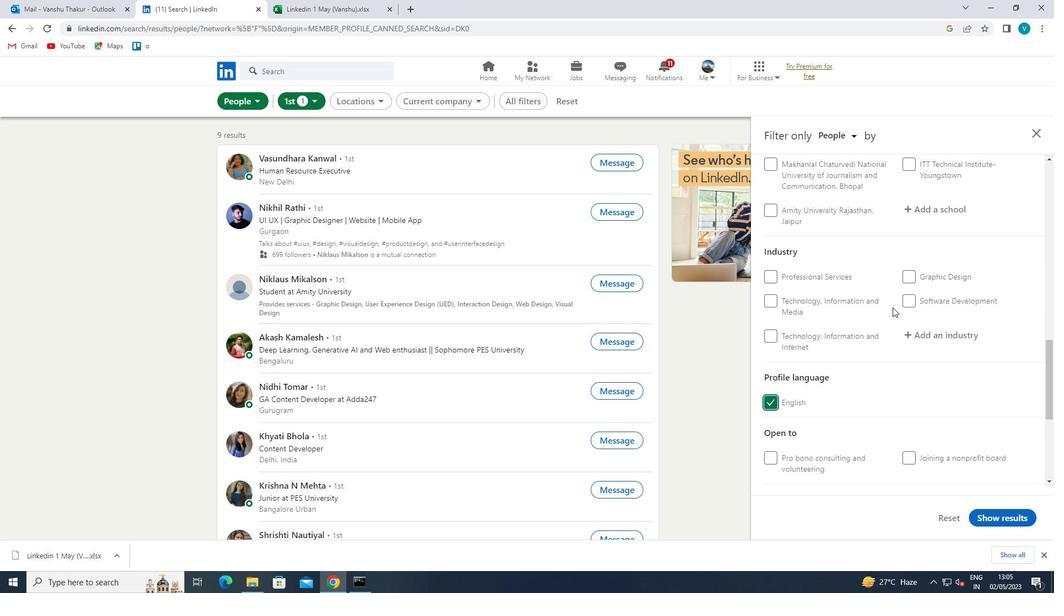 
Action: Mouse scrolled (892, 308) with delta (0, 0)
Screenshot: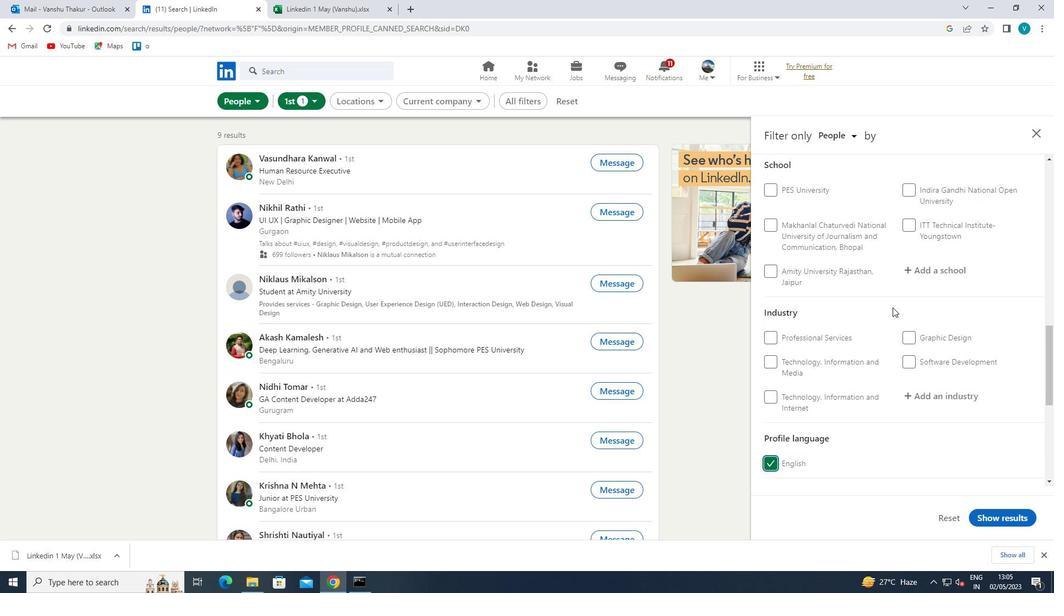 
Action: Mouse scrolled (892, 308) with delta (0, 0)
Screenshot: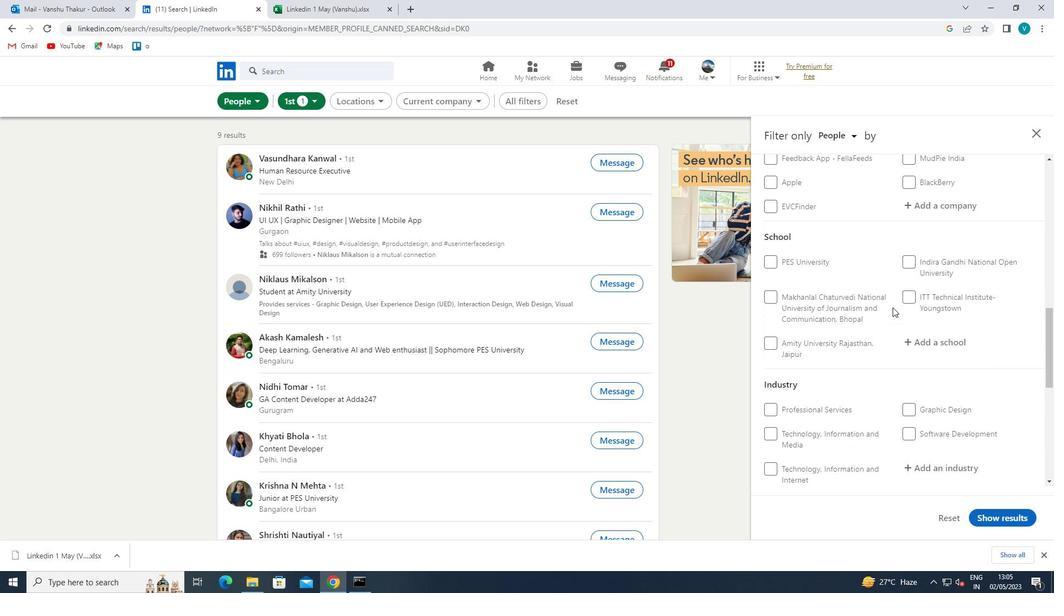 
Action: Mouse scrolled (892, 308) with delta (0, 0)
Screenshot: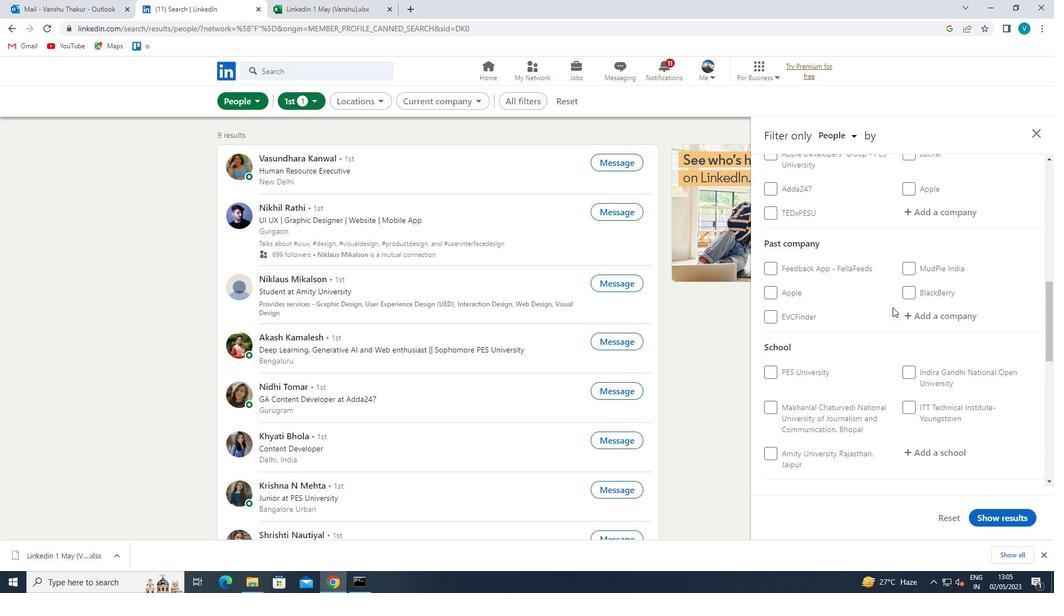 
Action: Mouse moved to (959, 266)
Screenshot: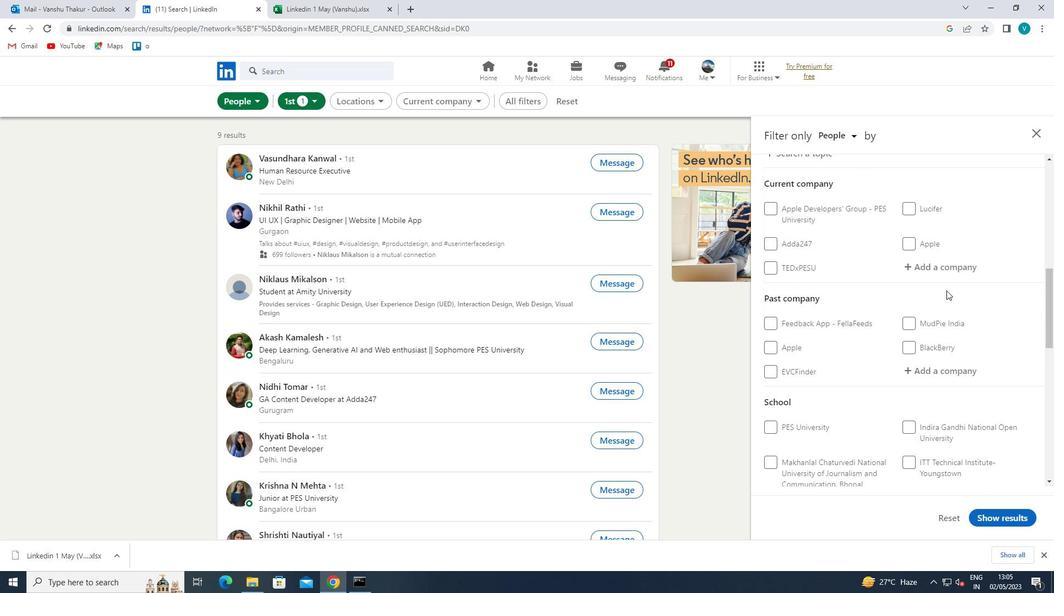 
Action: Mouse pressed left at (959, 266)
Screenshot: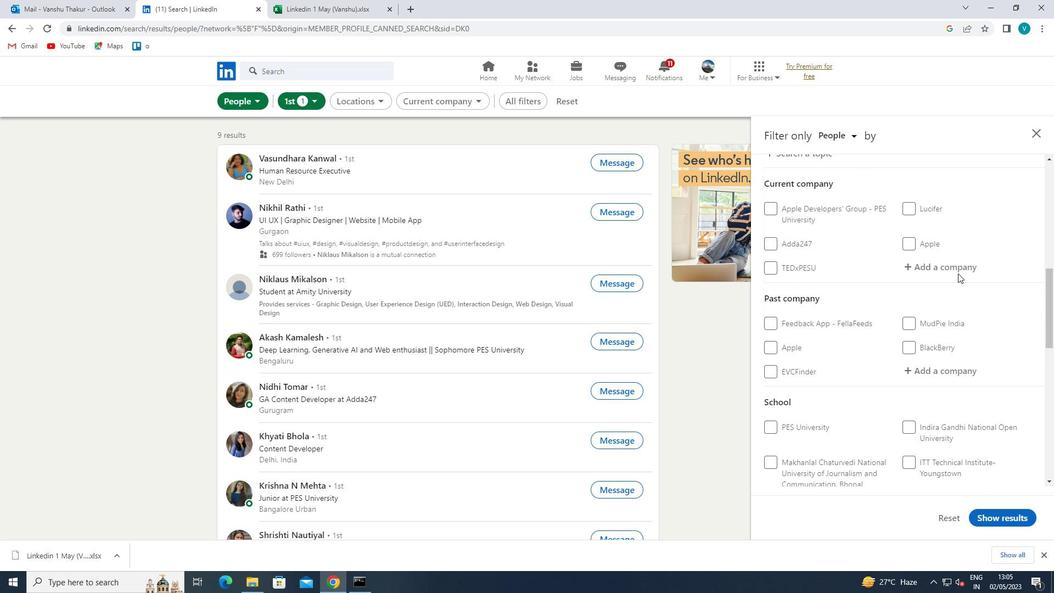
Action: Key pressed <Key.shift>L<Key.space><Key.shift>&<Key.space><Key.shift>T<Key.space>
Screenshot: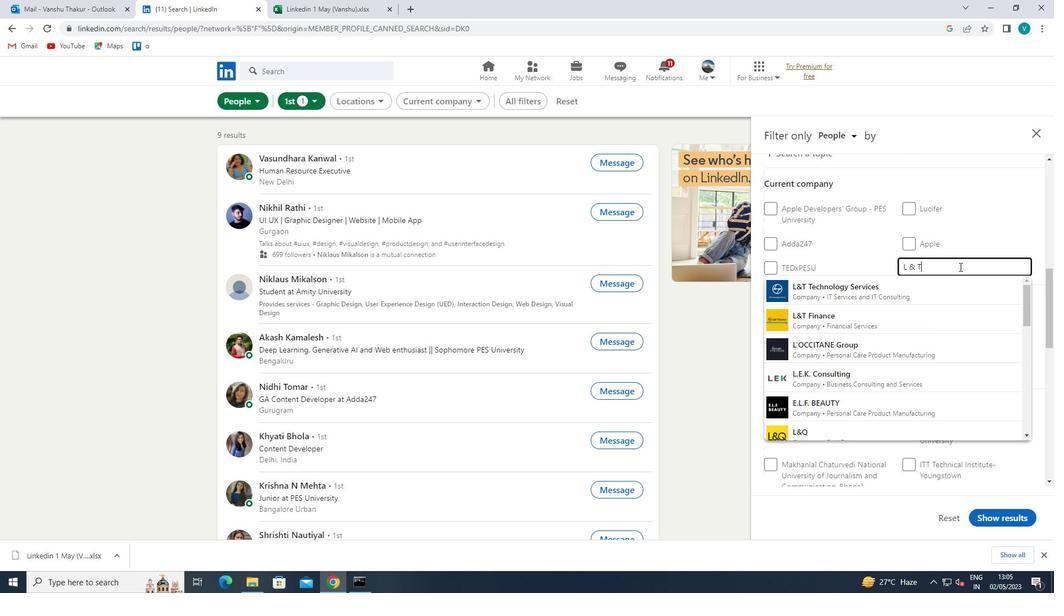 
Action: Mouse moved to (928, 314)
Screenshot: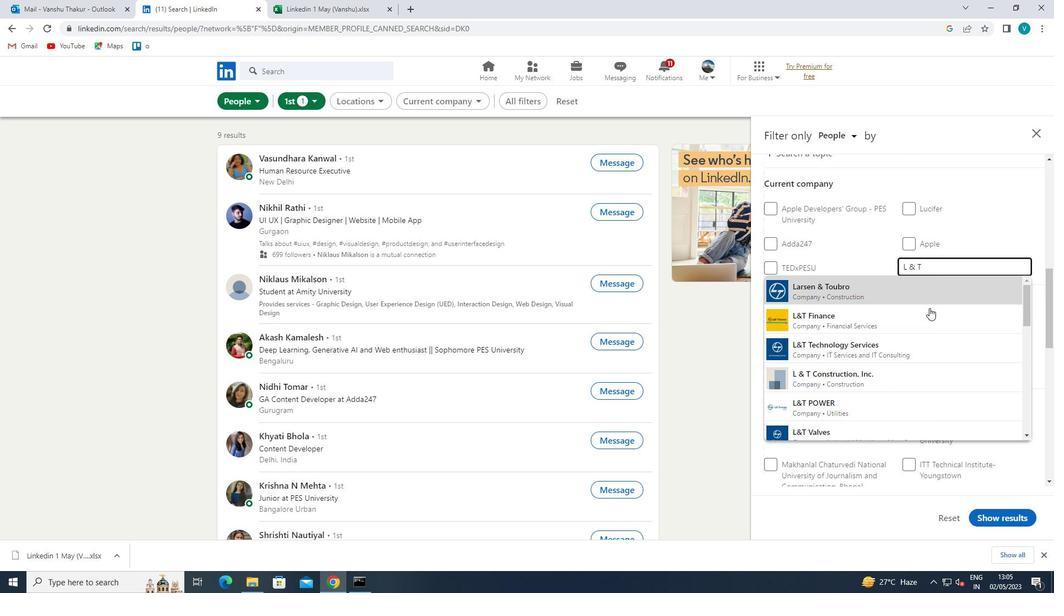 
Action: Mouse pressed left at (928, 314)
Screenshot: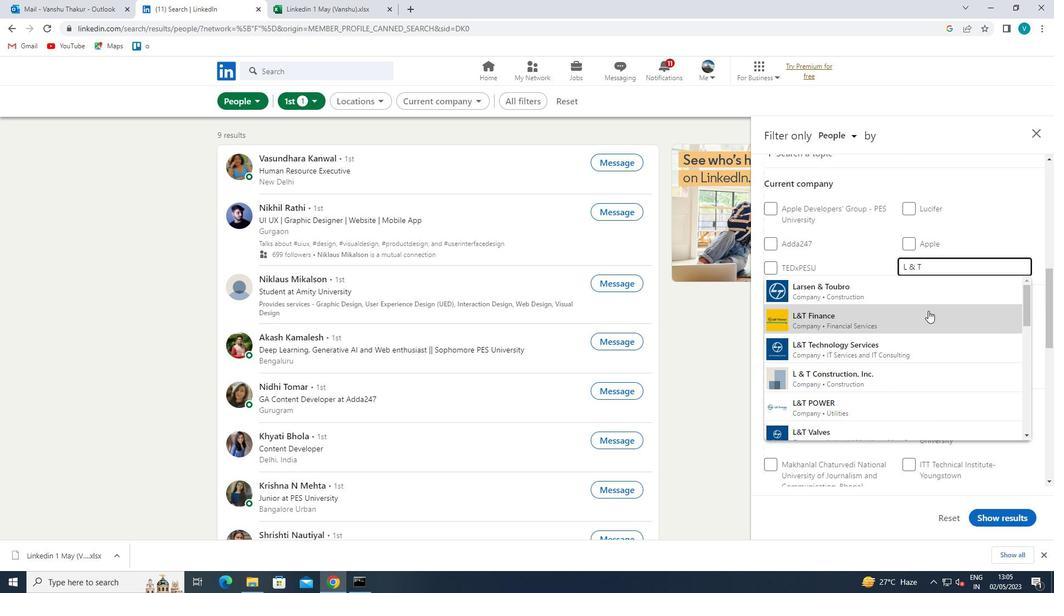 
Action: Mouse moved to (928, 314)
Screenshot: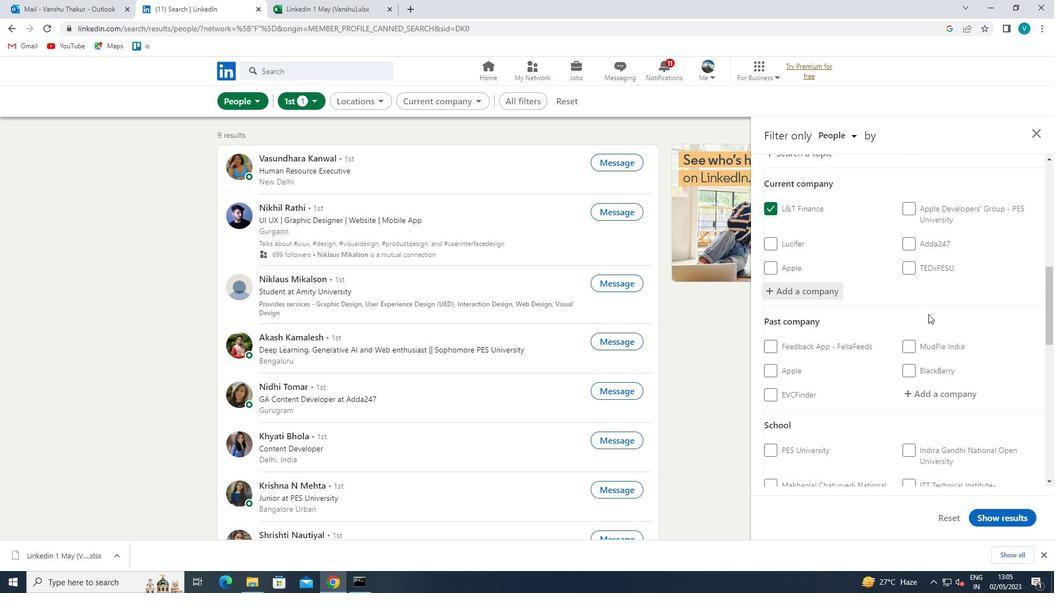 
Action: Mouse scrolled (928, 314) with delta (0, 0)
Screenshot: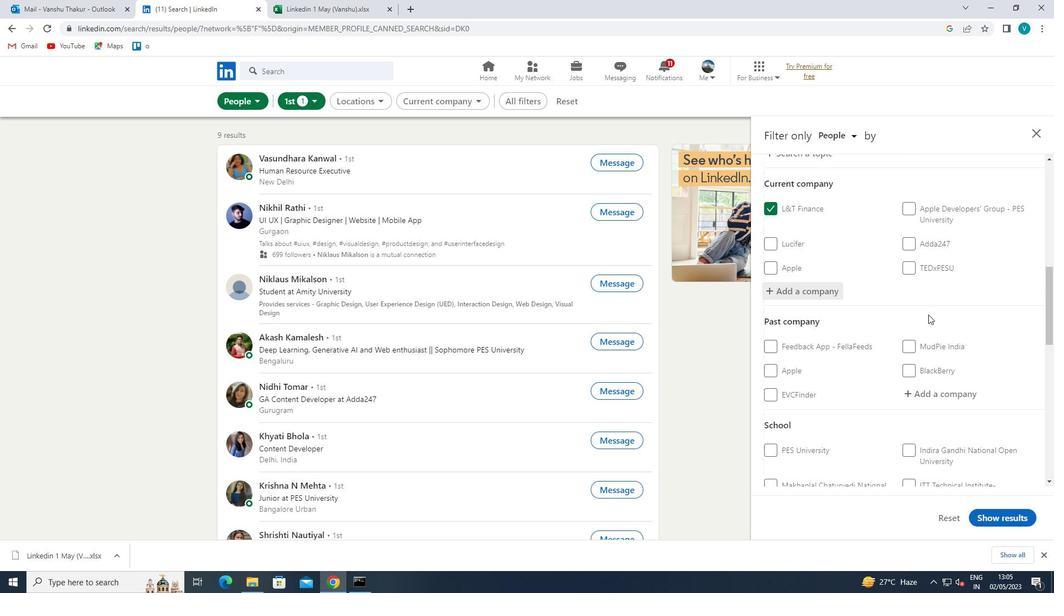 
Action: Mouse scrolled (928, 314) with delta (0, 0)
Screenshot: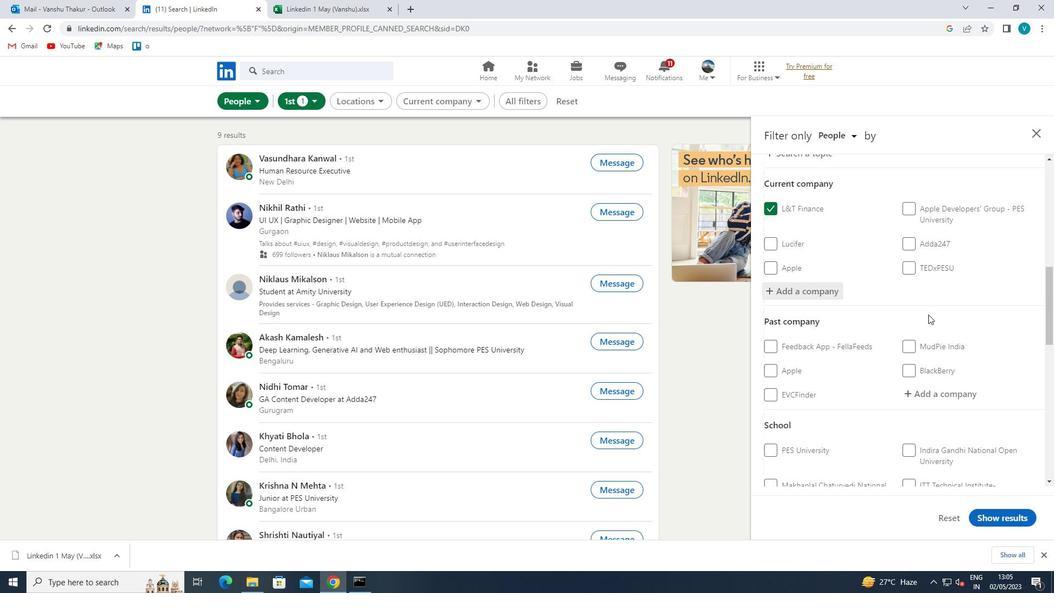 
Action: Mouse scrolled (928, 314) with delta (0, 0)
Screenshot: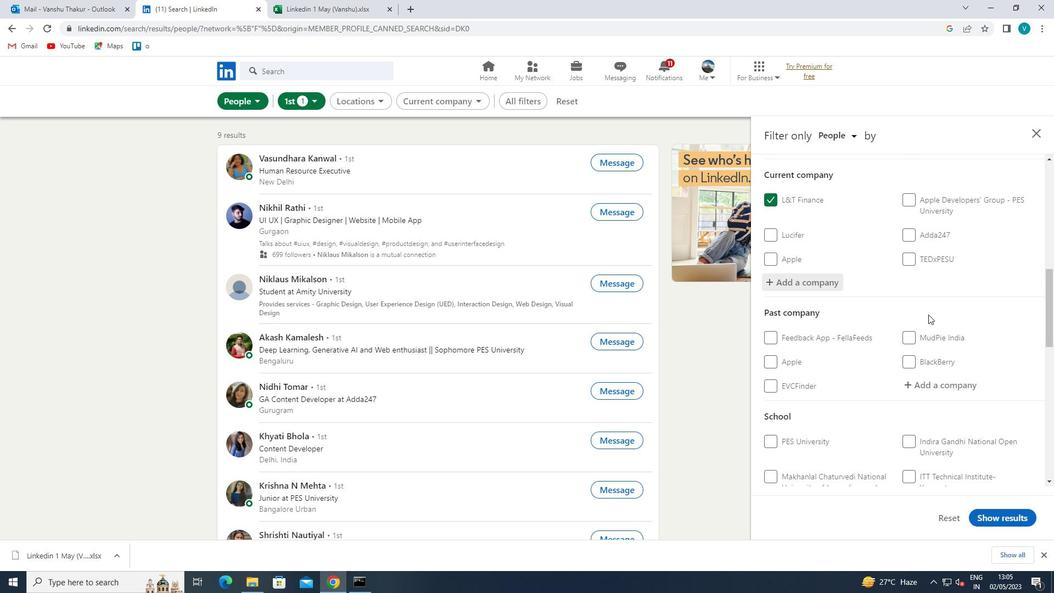 
Action: Mouse moved to (929, 366)
Screenshot: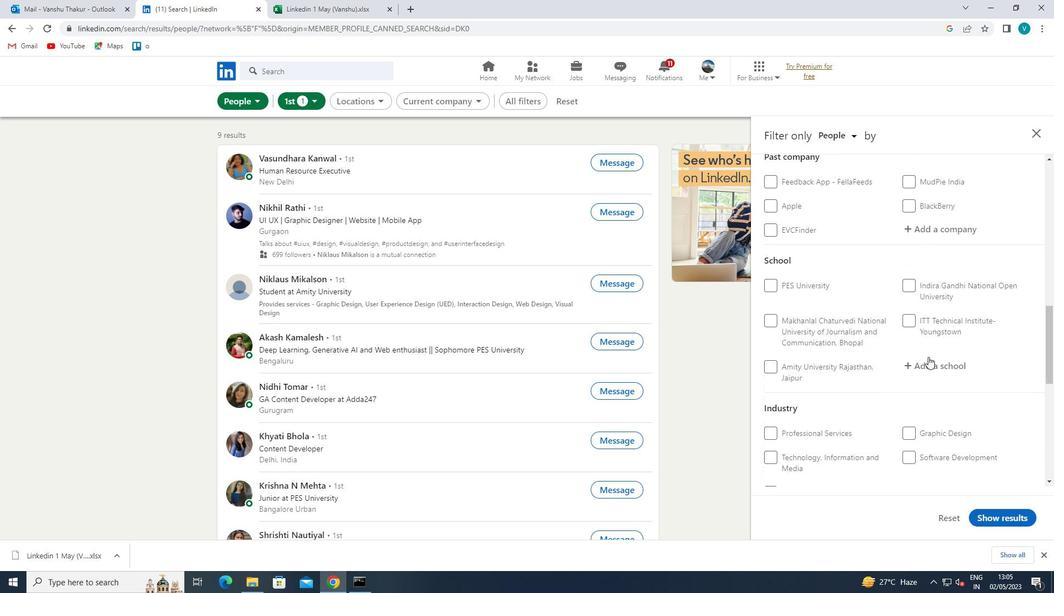 
Action: Mouse pressed left at (929, 366)
Screenshot: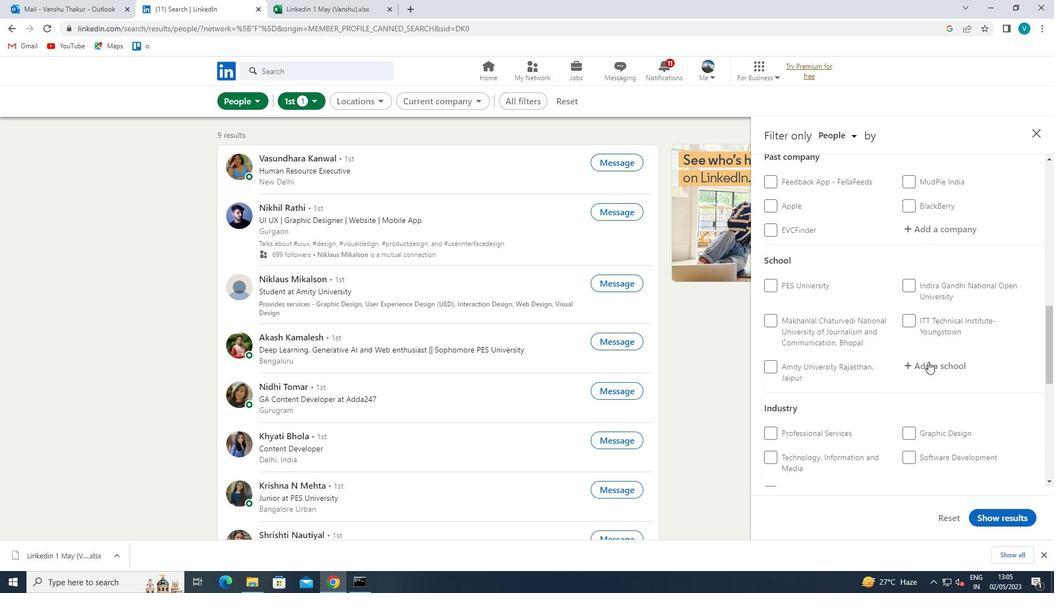 
Action: Key pressed <Key.shift>DR.<Key.space><Key.shift>G.<Key.shift>R.<Key.space><Key.shift>DAM
Screenshot: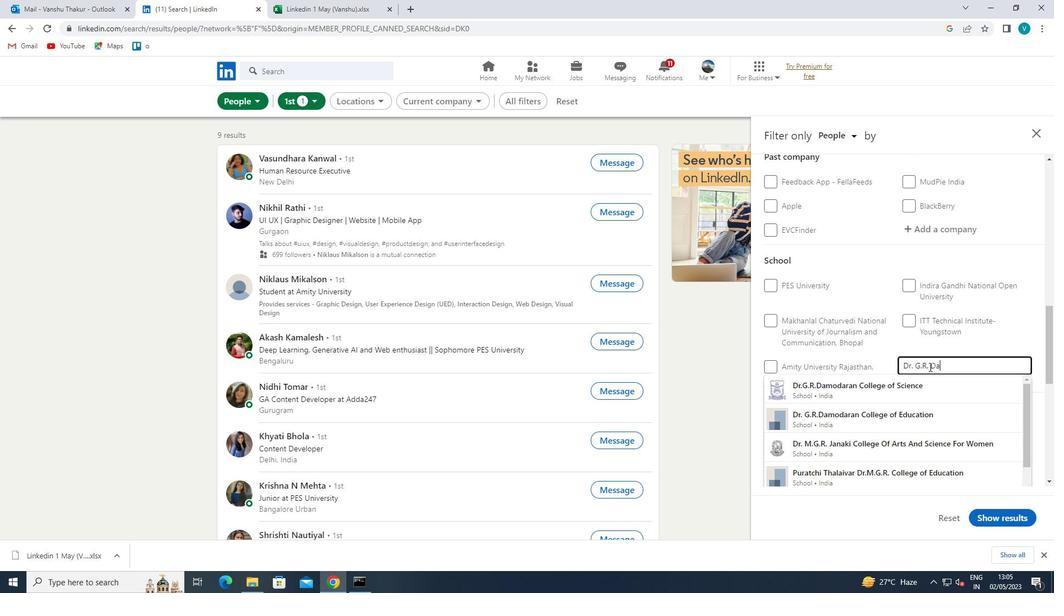 
Action: Mouse moved to (904, 385)
Screenshot: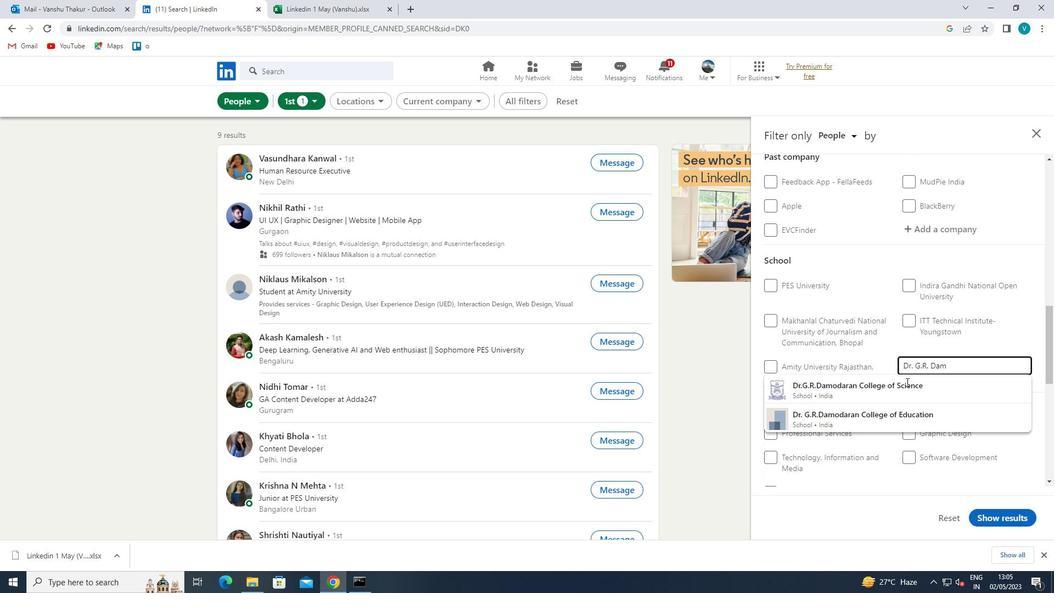 
Action: Mouse pressed left at (904, 385)
Screenshot: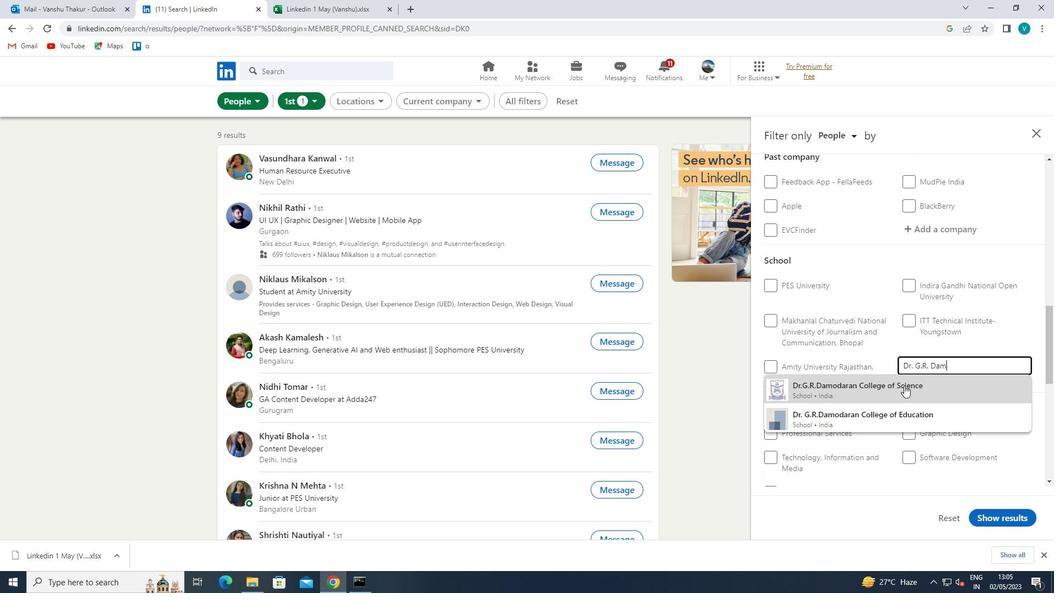 
Action: Mouse moved to (903, 386)
Screenshot: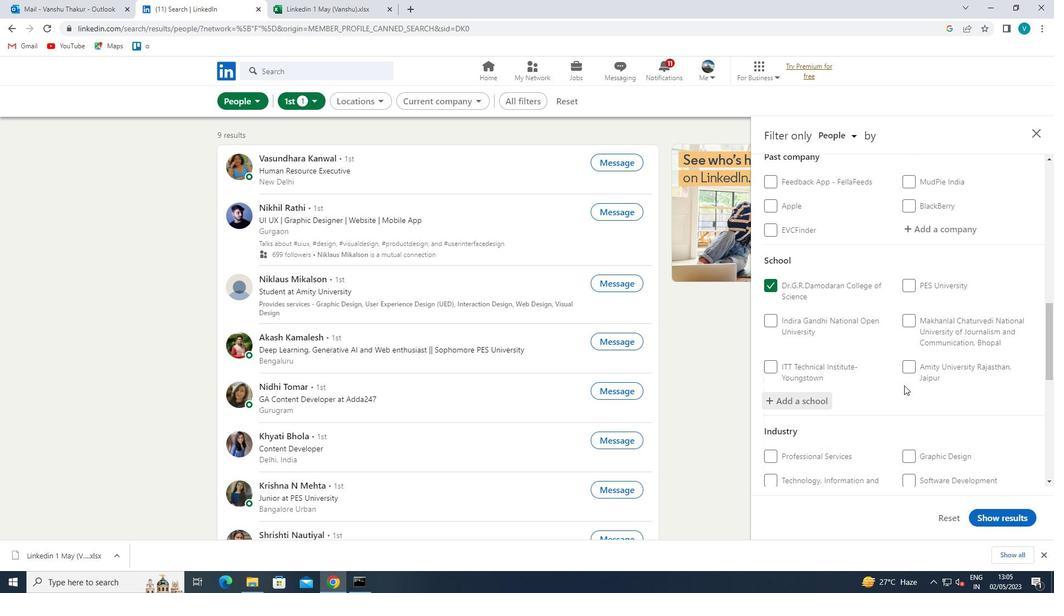 
Action: Mouse scrolled (903, 385) with delta (0, 0)
Screenshot: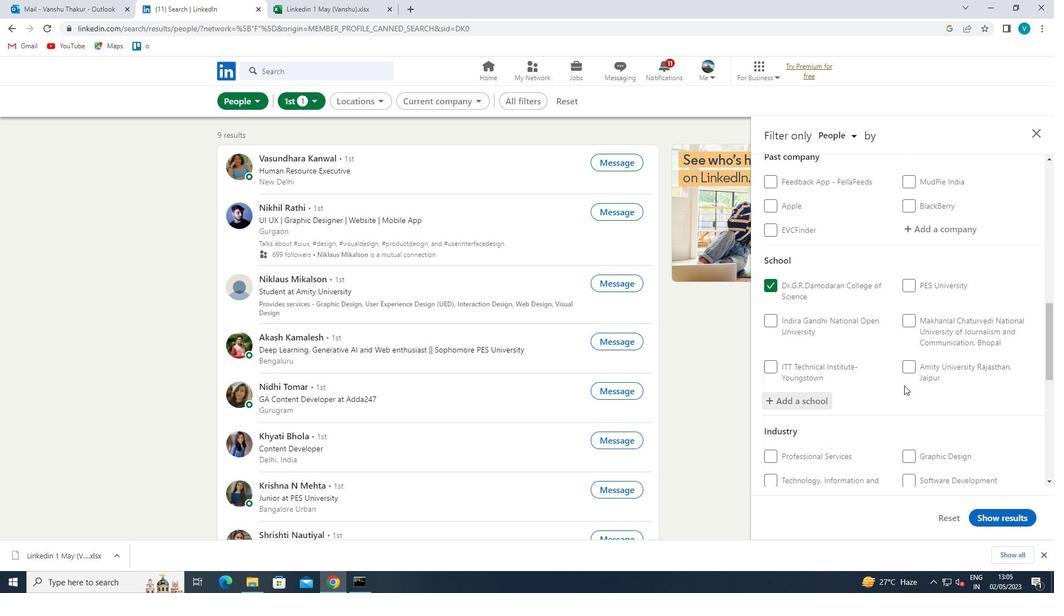 
Action: Mouse scrolled (903, 385) with delta (0, 0)
Screenshot: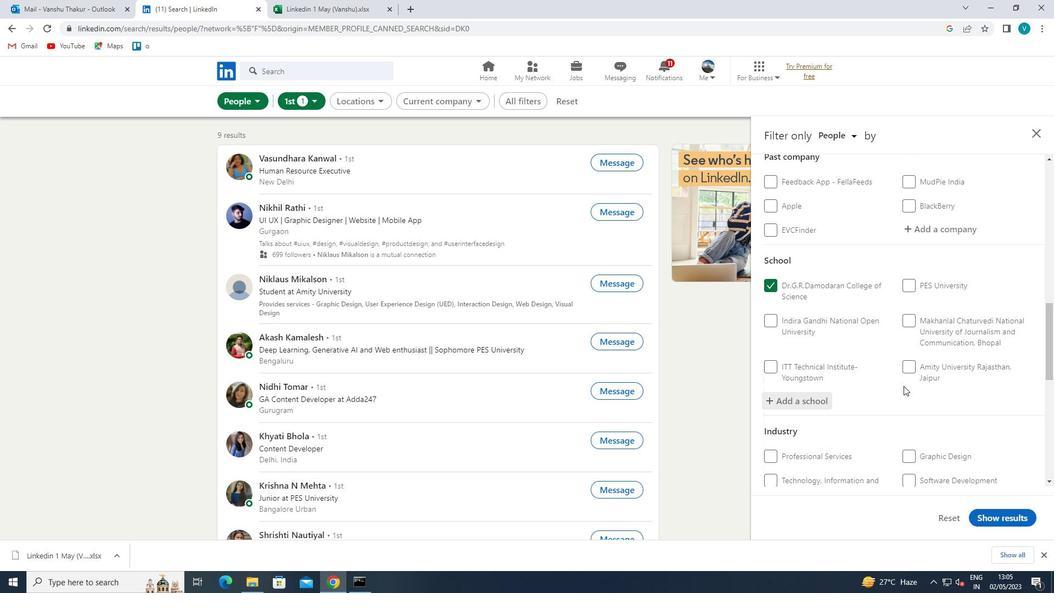
Action: Mouse scrolled (903, 385) with delta (0, 0)
Screenshot: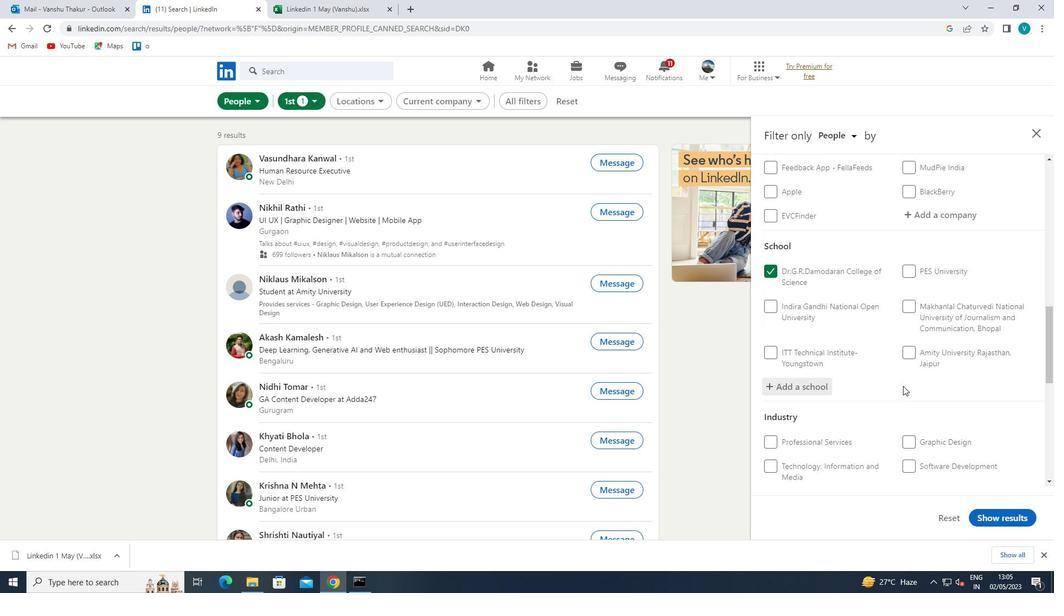 
Action: Mouse moved to (936, 345)
Screenshot: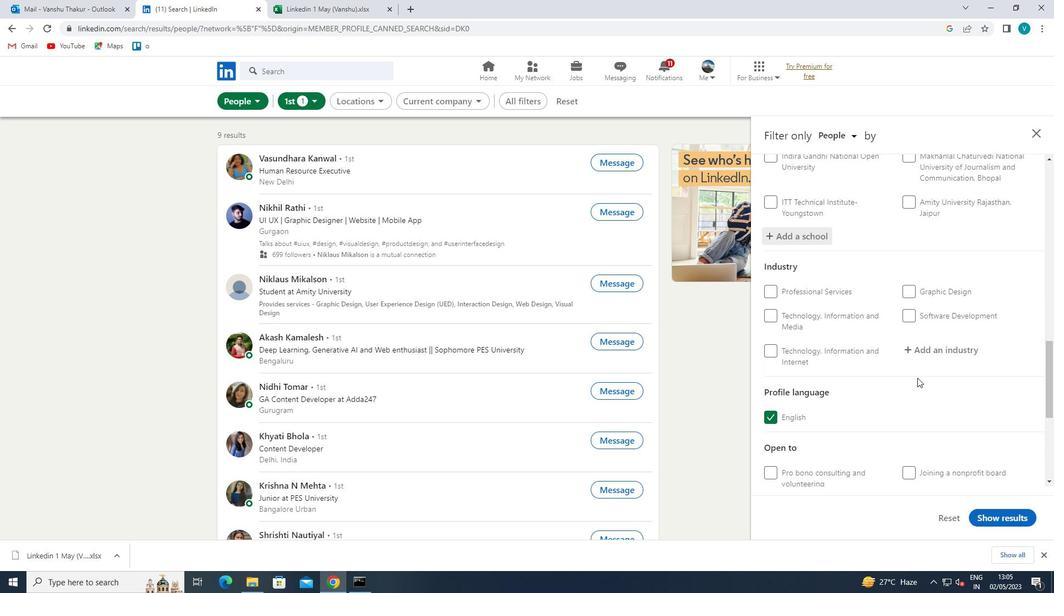 
Action: Mouse pressed left at (936, 345)
Screenshot: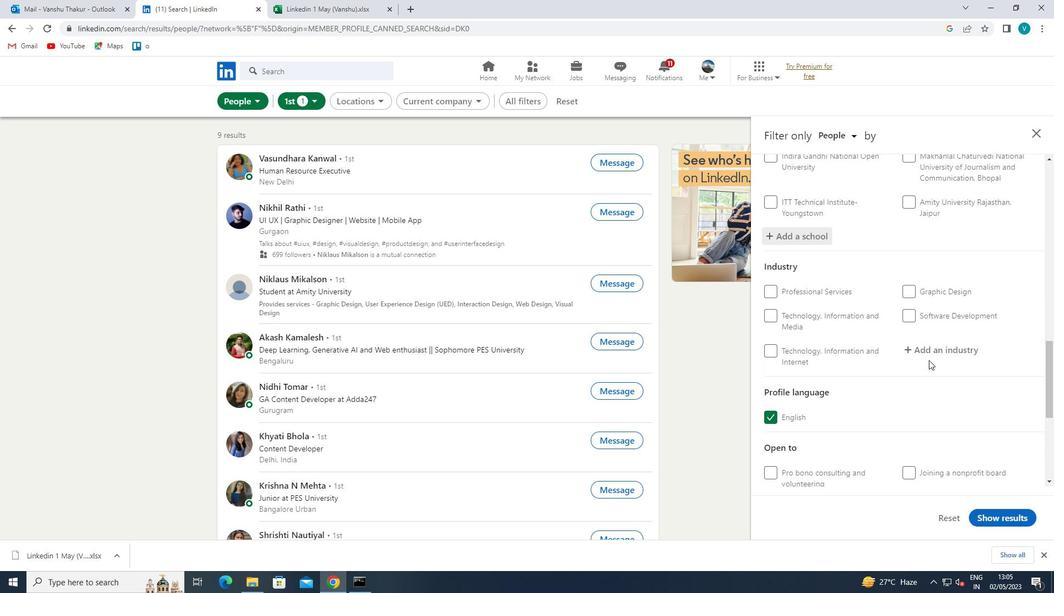 
Action: Key pressed <Key.shift><Key.shift><Key.shift><Key.shift><Key.shift><Key.shift><Key.shift><Key.shift><Key.shift><Key.shift><Key.shift><Key.shift><Key.shift><Key.shift><Key.shift><Key.shift><Key.shift><Key.shift><Key.shift><Key.shift><Key.shift><Key.shift><Key.shift><Key.shift><Key.shift><Key.shift><Key.shift><Key.shift>PHILANTHROPIC
Screenshot: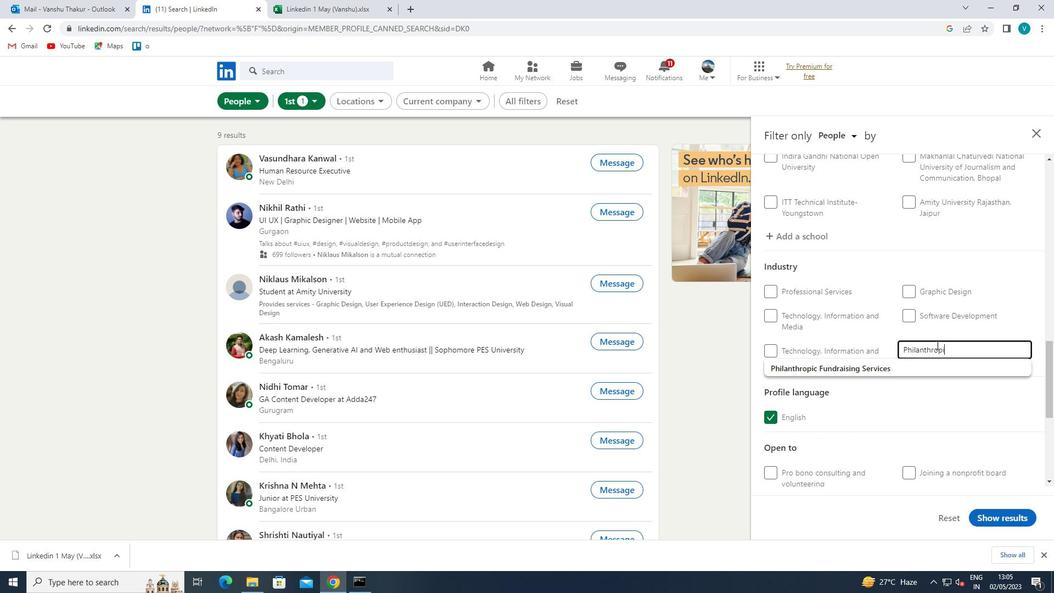 
Action: Mouse moved to (912, 365)
Screenshot: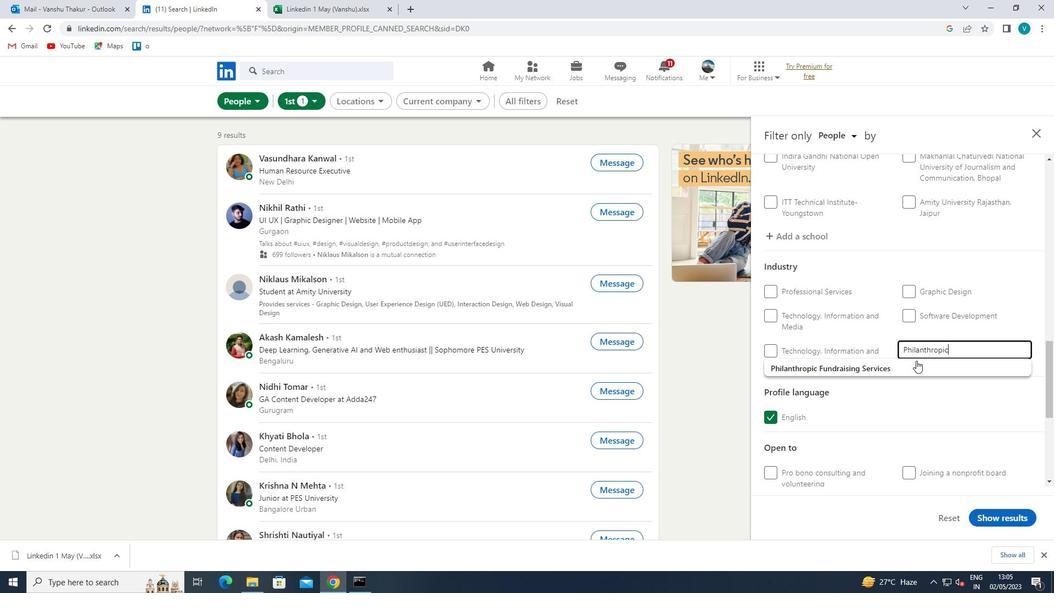 
Action: Mouse pressed left at (912, 365)
Screenshot: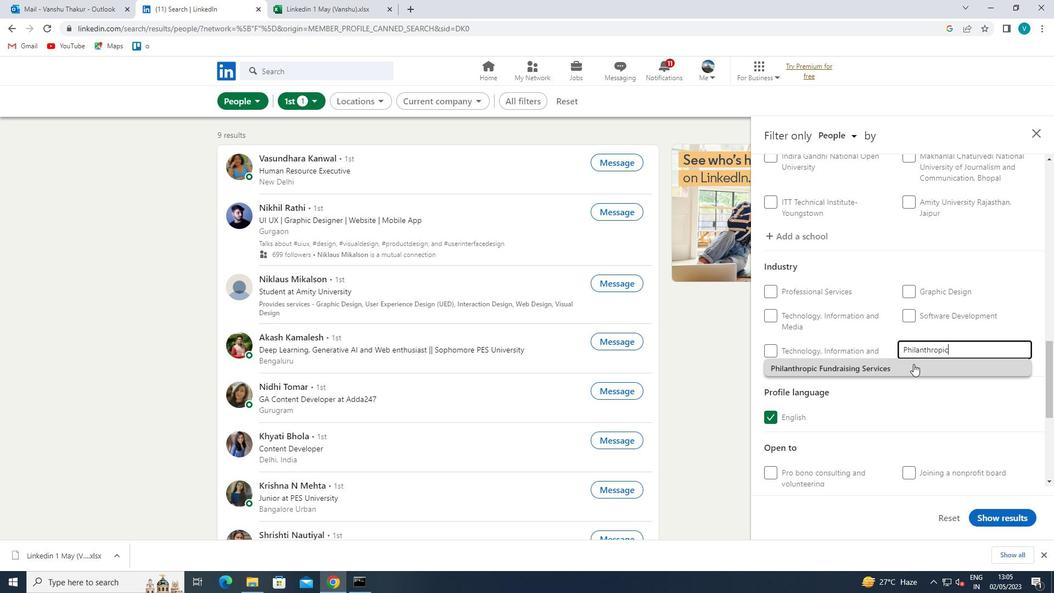 
Action: Mouse moved to (928, 361)
Screenshot: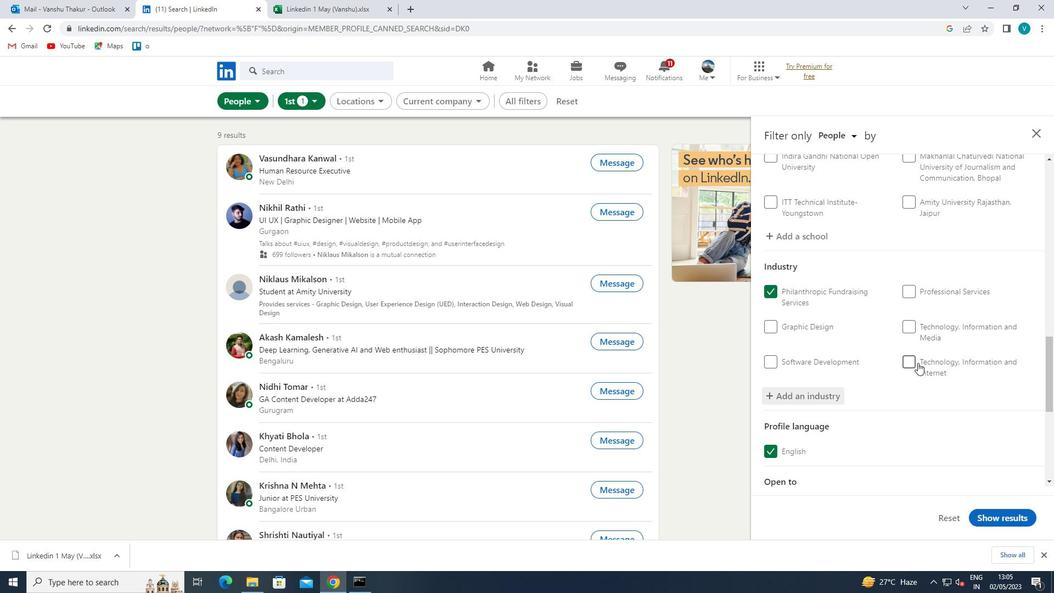 
Action: Mouse scrolled (928, 361) with delta (0, 0)
Screenshot: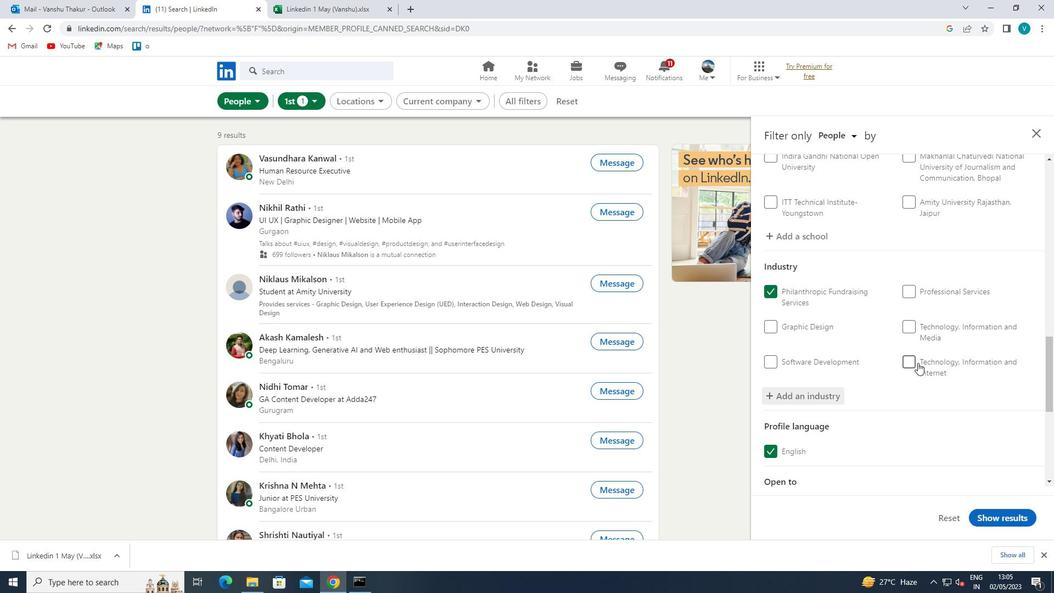 
Action: Mouse moved to (929, 361)
Screenshot: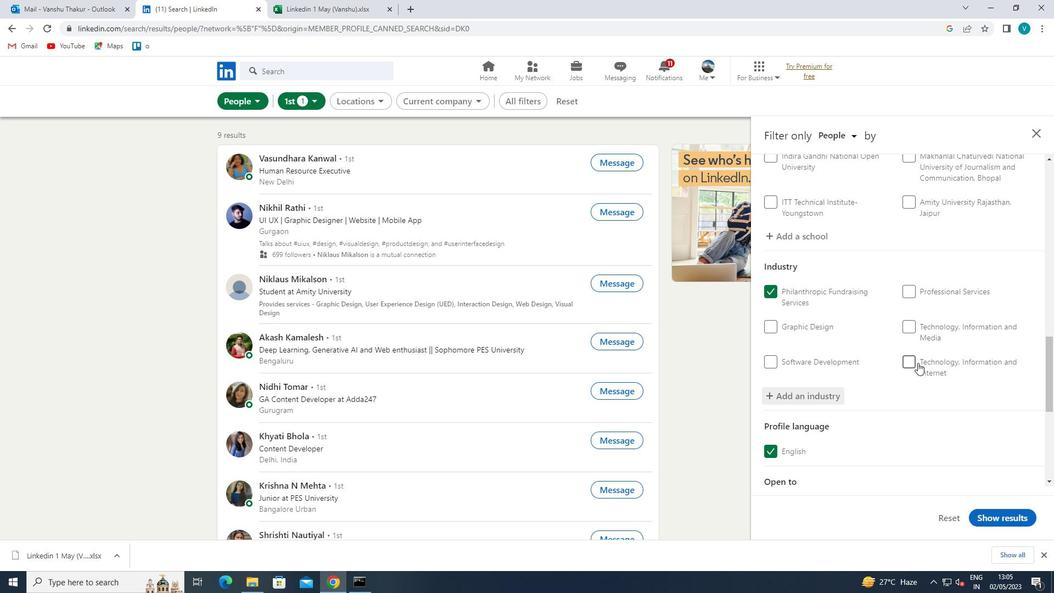 
Action: Mouse scrolled (929, 361) with delta (0, 0)
Screenshot: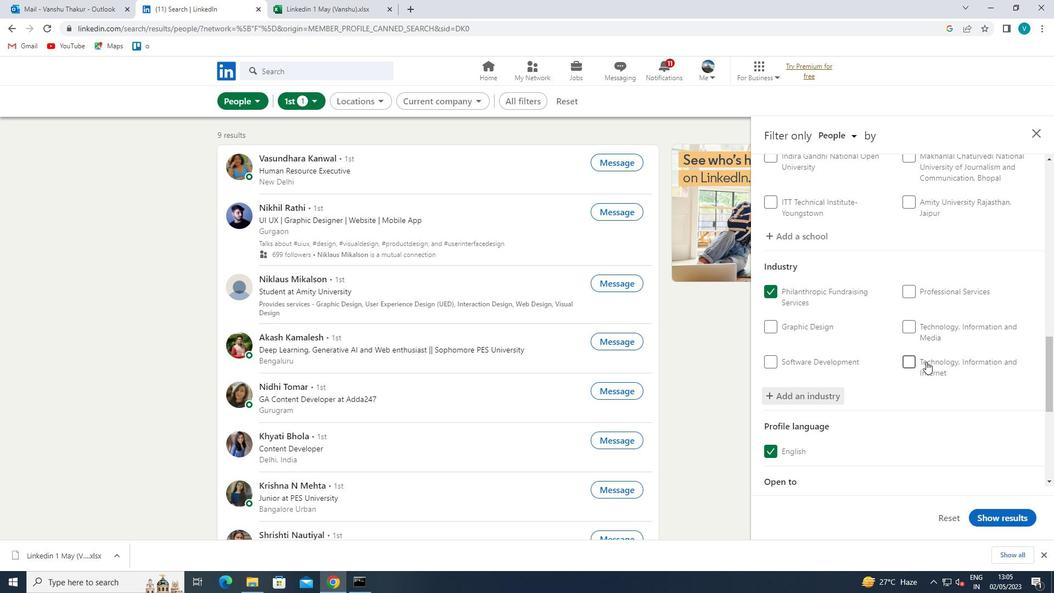 
Action: Mouse moved to (929, 364)
Screenshot: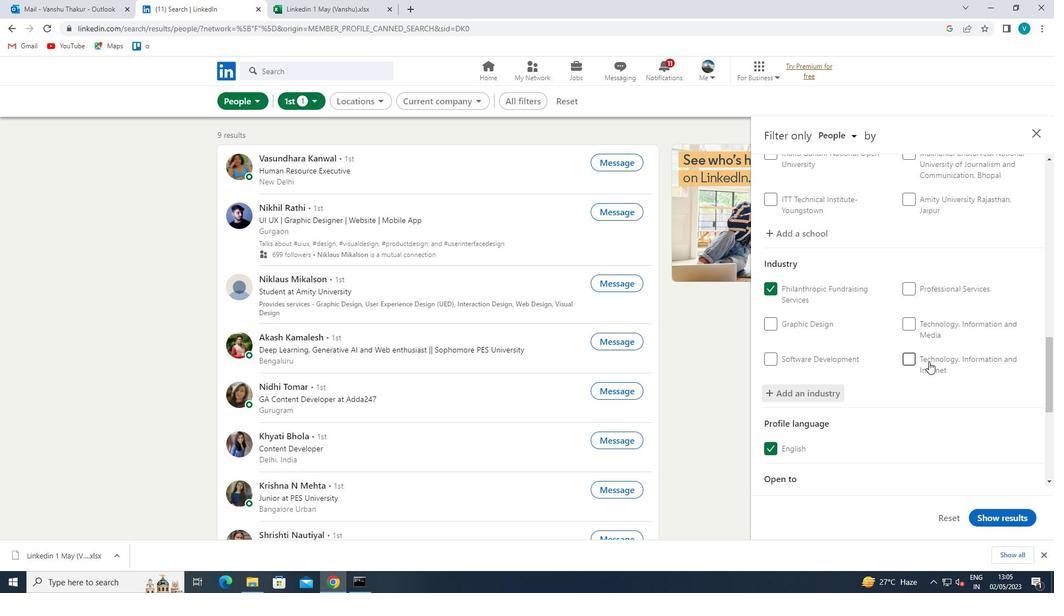 
Action: Mouse scrolled (929, 363) with delta (0, 0)
Screenshot: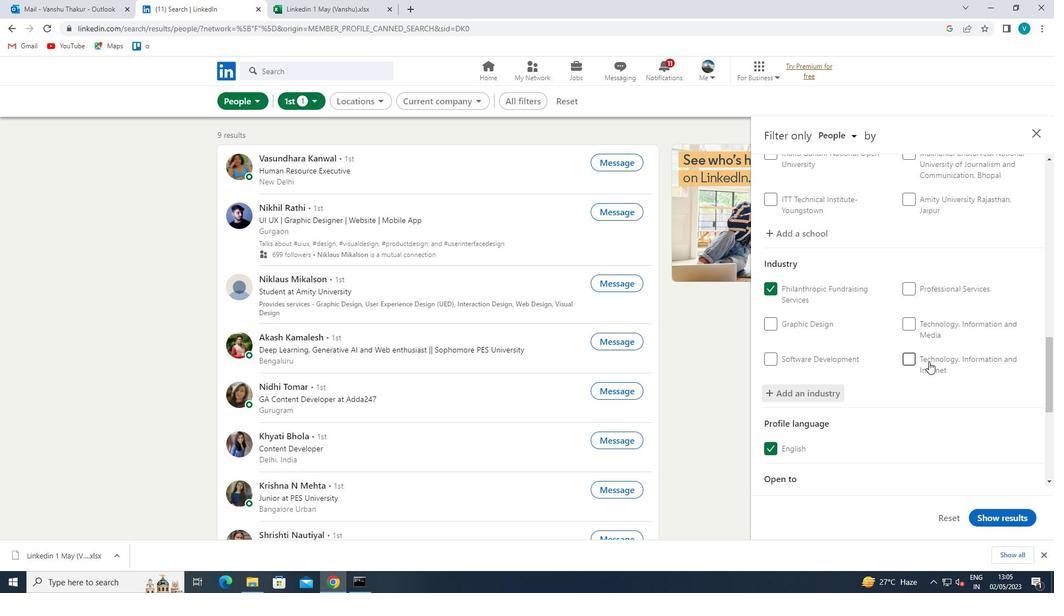 
Action: Mouse moved to (928, 365)
Screenshot: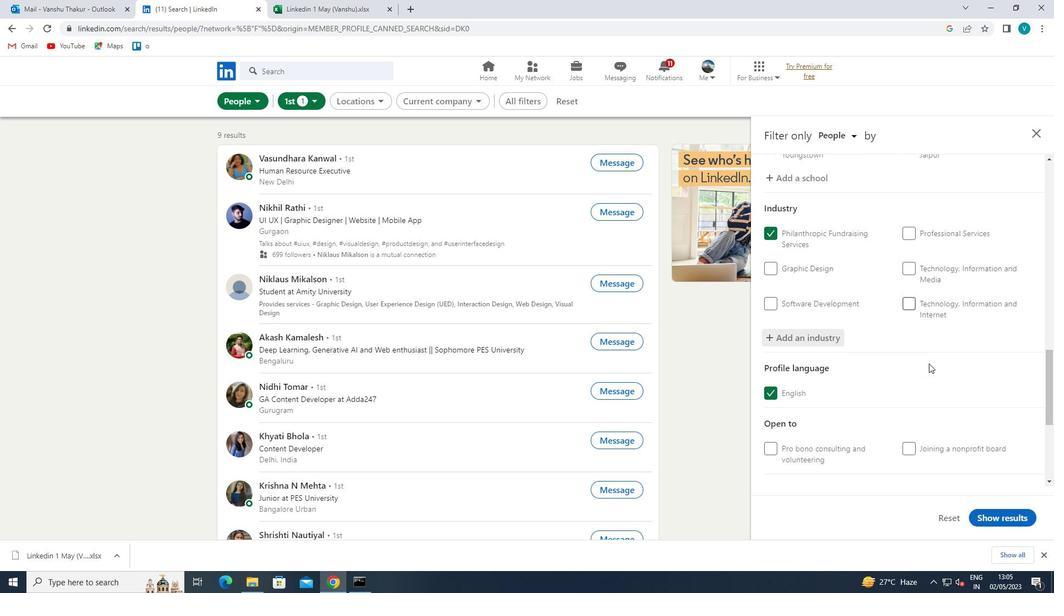 
Action: Mouse scrolled (928, 365) with delta (0, 0)
Screenshot: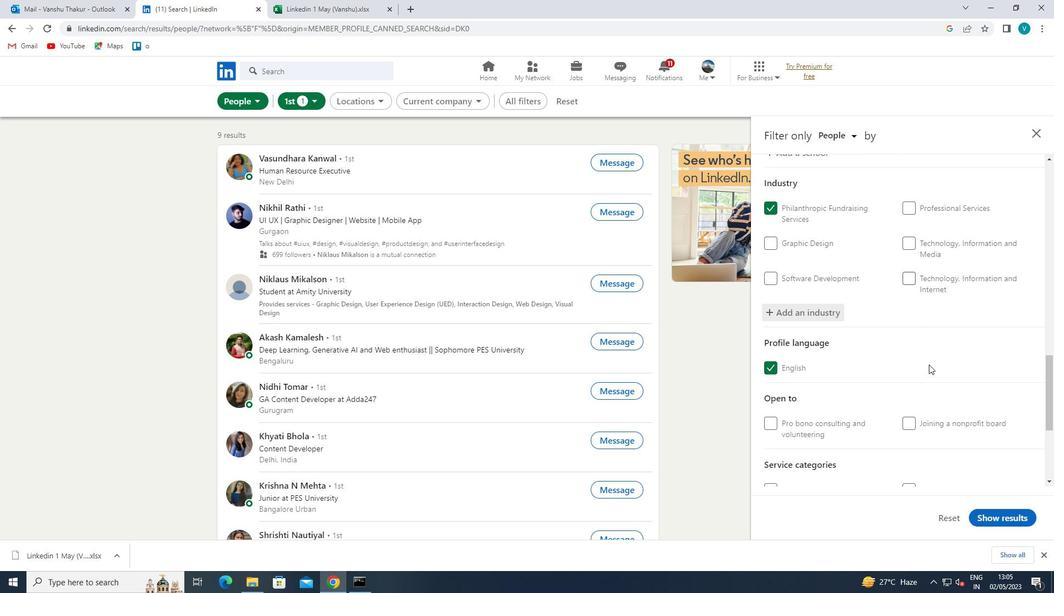
Action: Mouse scrolled (928, 365) with delta (0, 0)
Screenshot: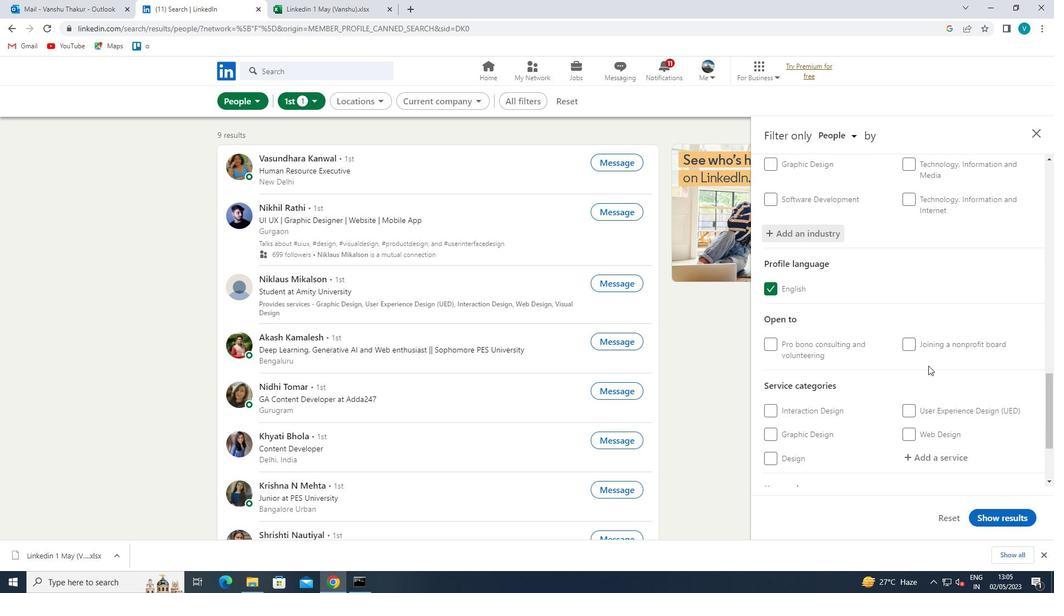 
Action: Mouse moved to (953, 348)
Screenshot: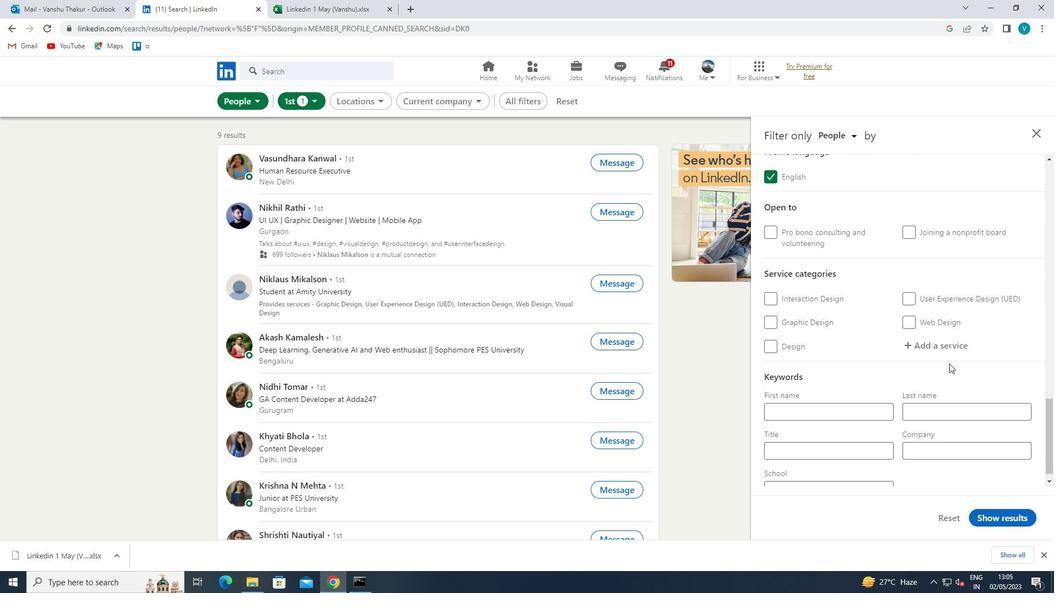 
Action: Mouse pressed left at (953, 348)
Screenshot: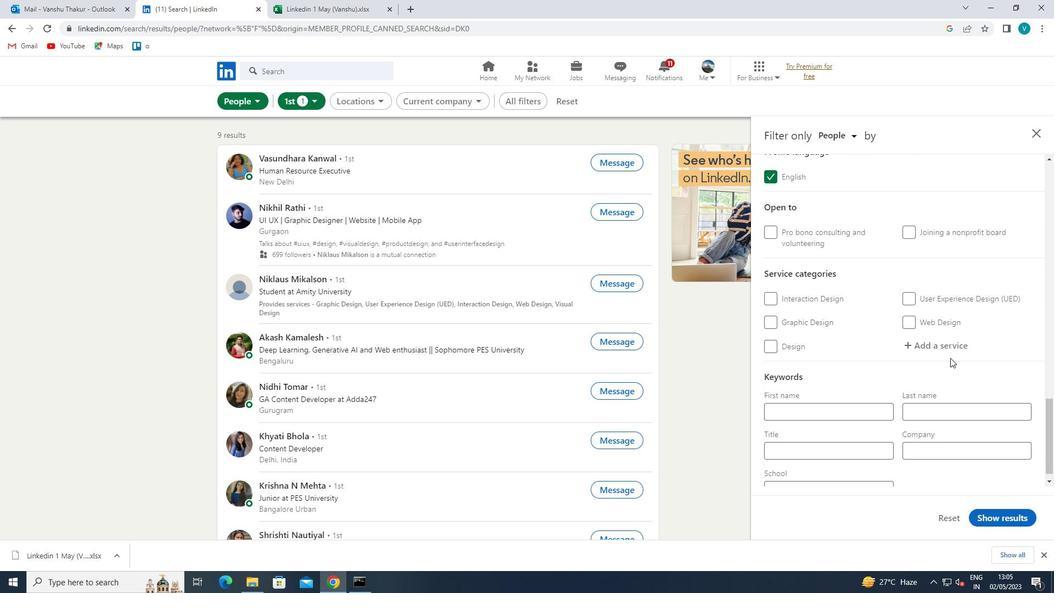 
Action: Key pressed <Key.shift>PUBLIC<Key.space><Key.shift>RELATIONS
Screenshot: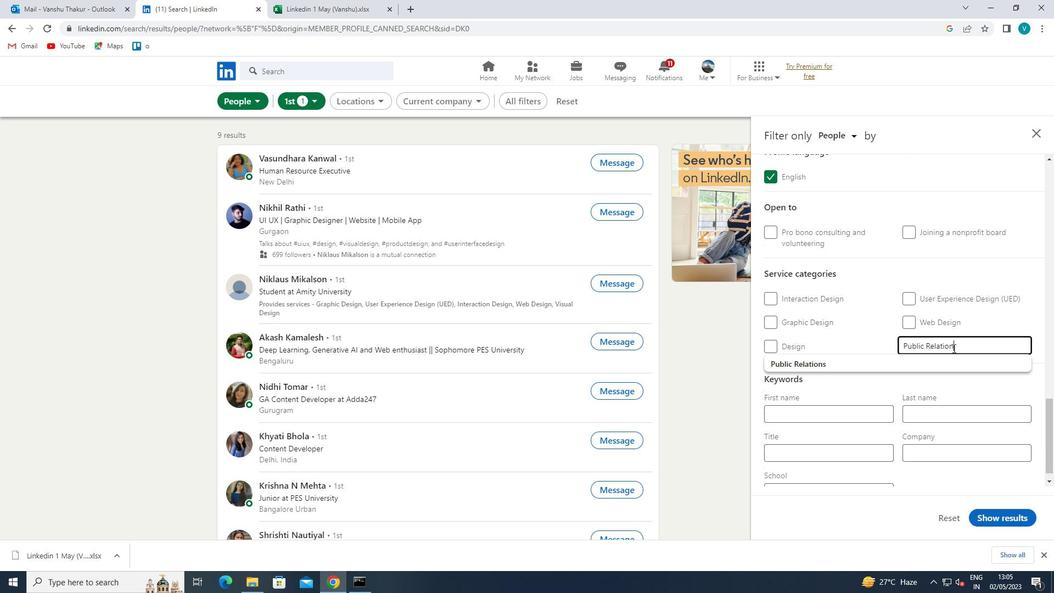 
Action: Mouse moved to (922, 367)
Screenshot: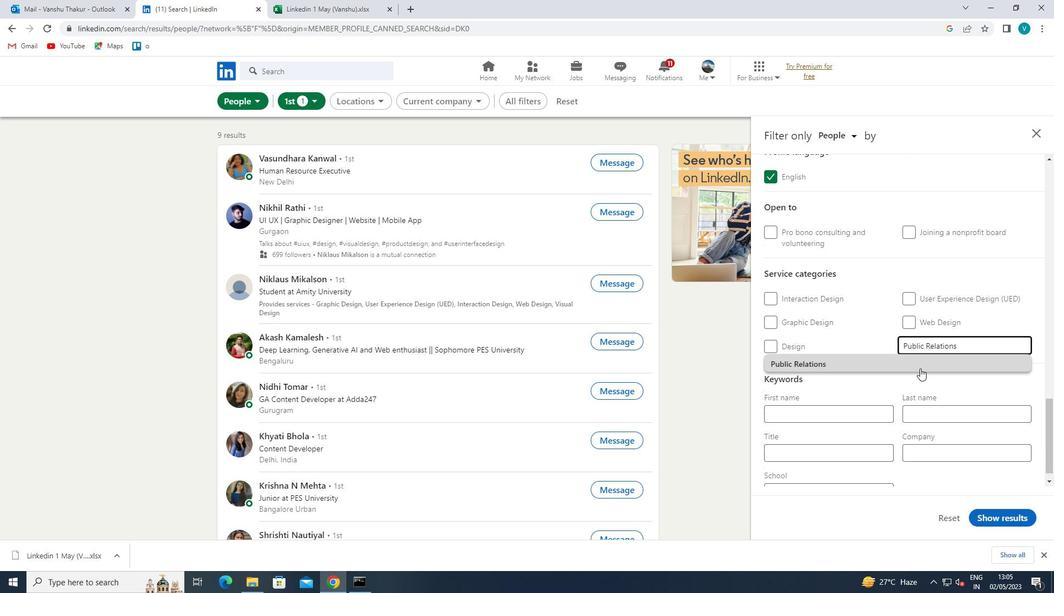 
Action: Mouse pressed left at (922, 367)
Screenshot: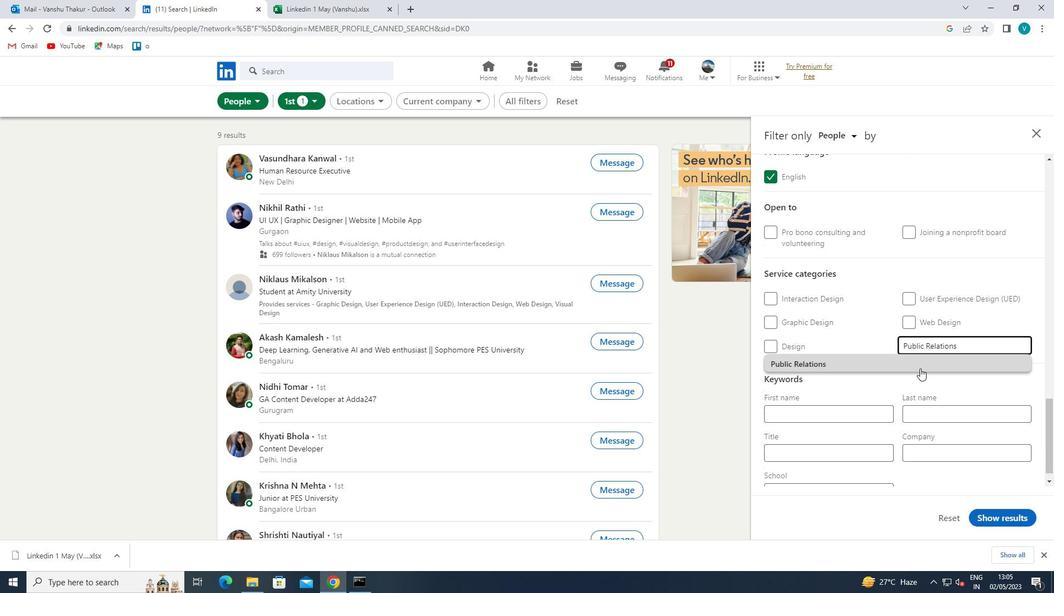 
Action: Mouse moved to (892, 386)
Screenshot: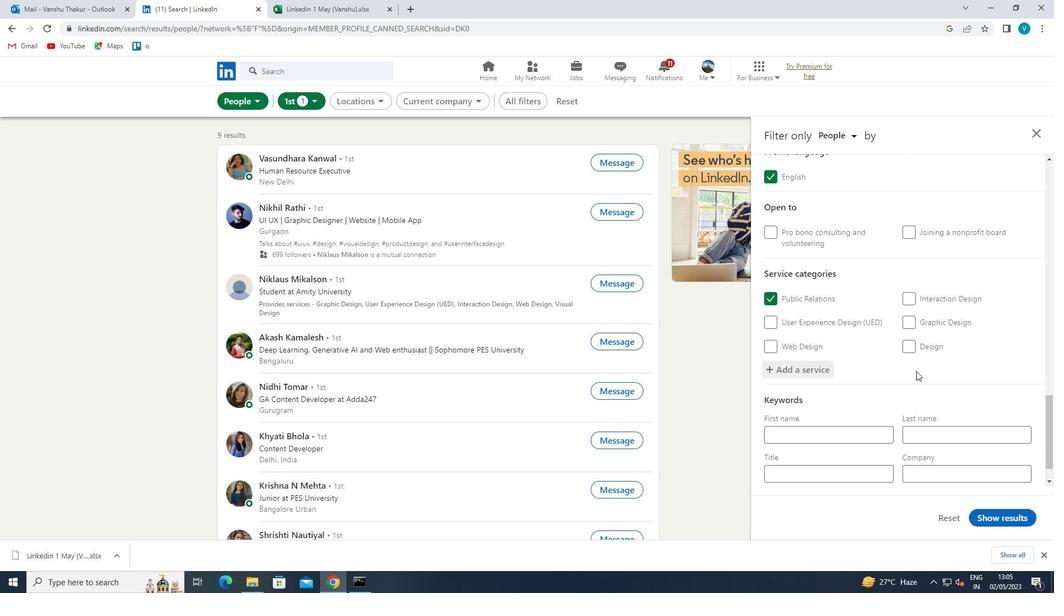 
Action: Mouse scrolled (892, 385) with delta (0, 0)
Screenshot: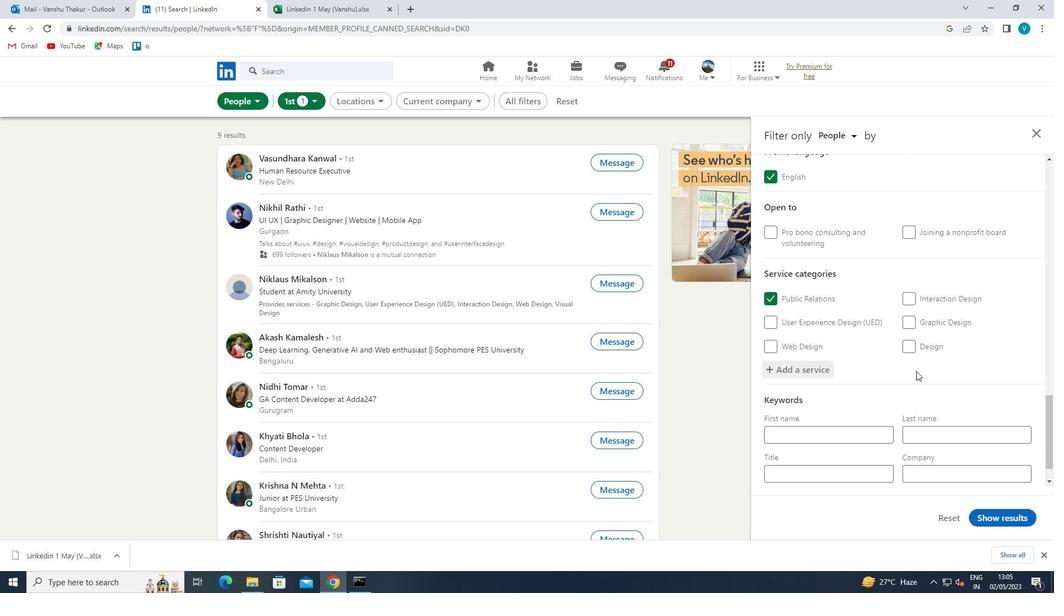
Action: Mouse moved to (891, 387)
Screenshot: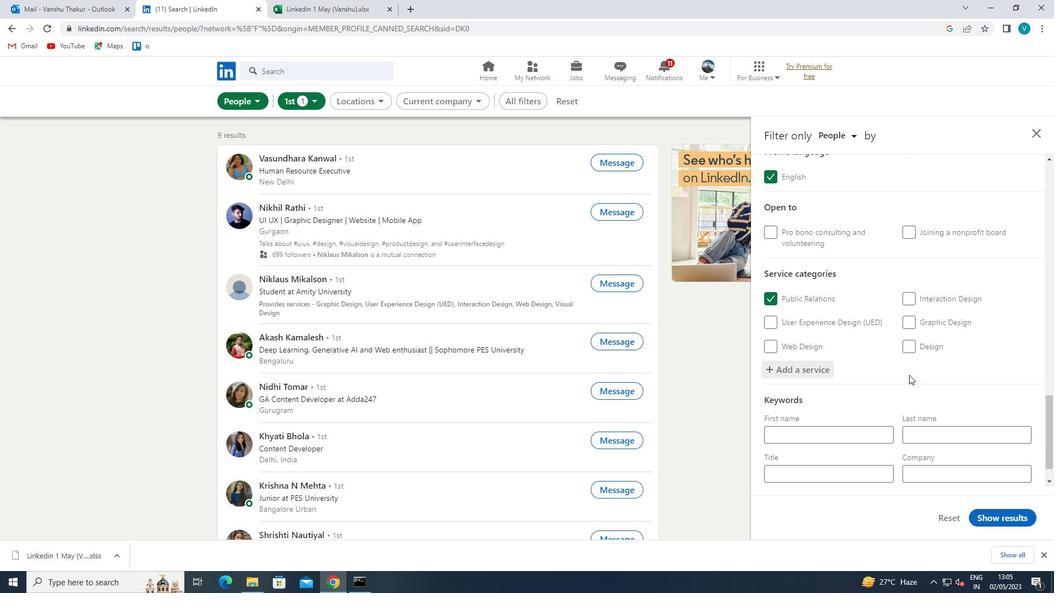 
Action: Mouse scrolled (891, 386) with delta (0, 0)
Screenshot: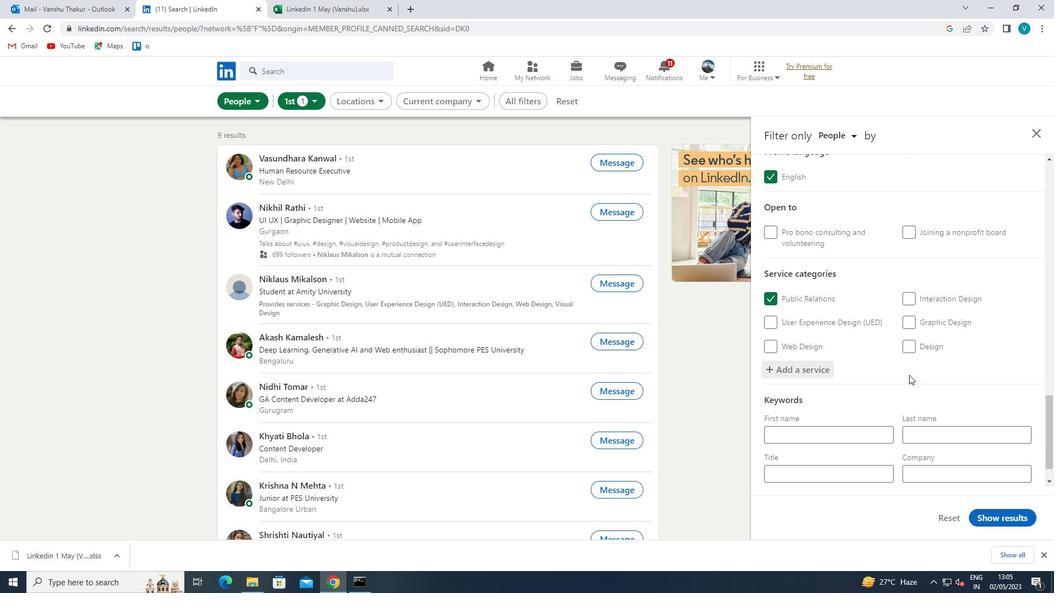 
Action: Mouse moved to (866, 433)
Screenshot: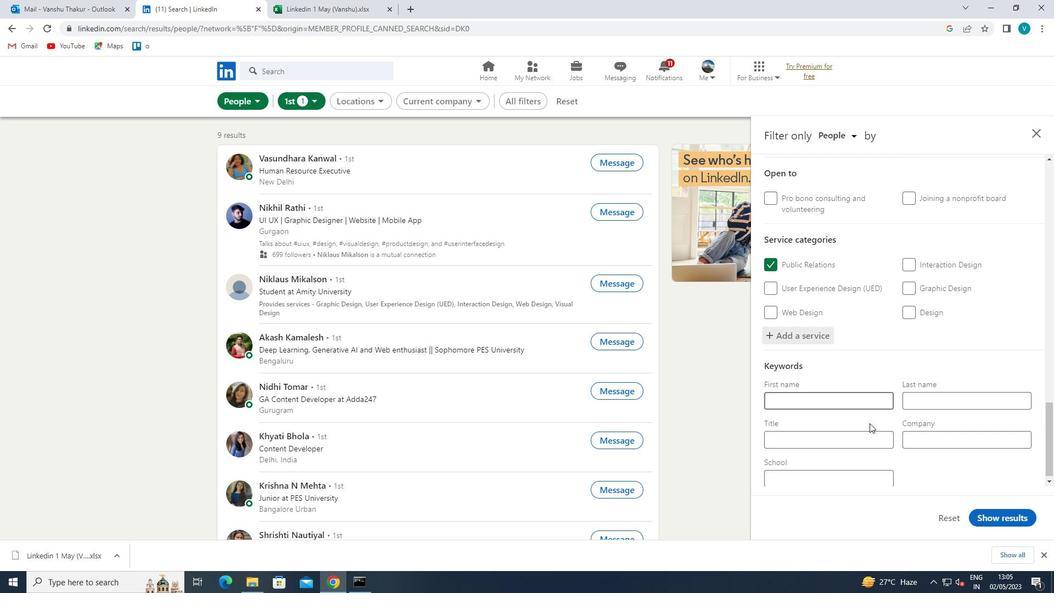 
Action: Mouse pressed left at (866, 433)
Screenshot: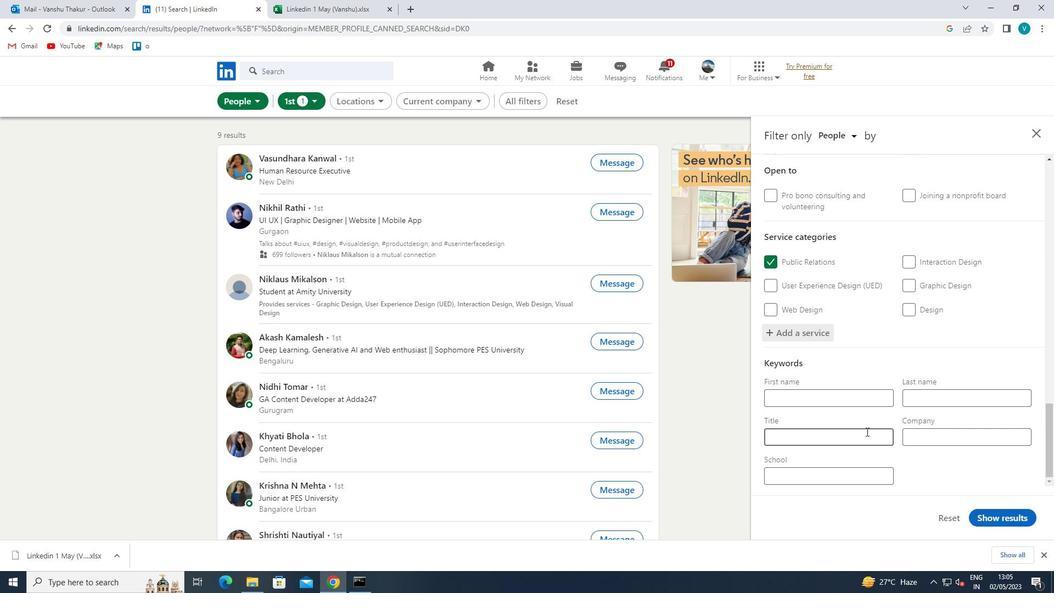
Action: Key pressed <Key.shift>EVENT<Key.space><Key.shift><Key.shift><Key.shift><Key.shift><Key.shift><Key.shift><Key.shift><Key.shift><Key.shift>PLANNER<Key.space>
Screenshot: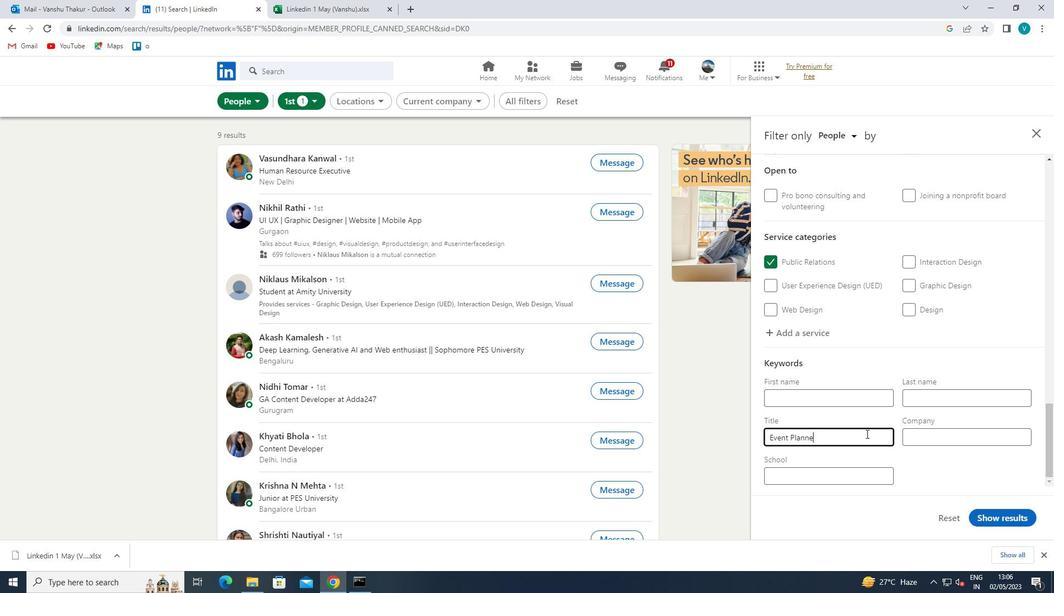 
Action: Mouse moved to (1019, 522)
Screenshot: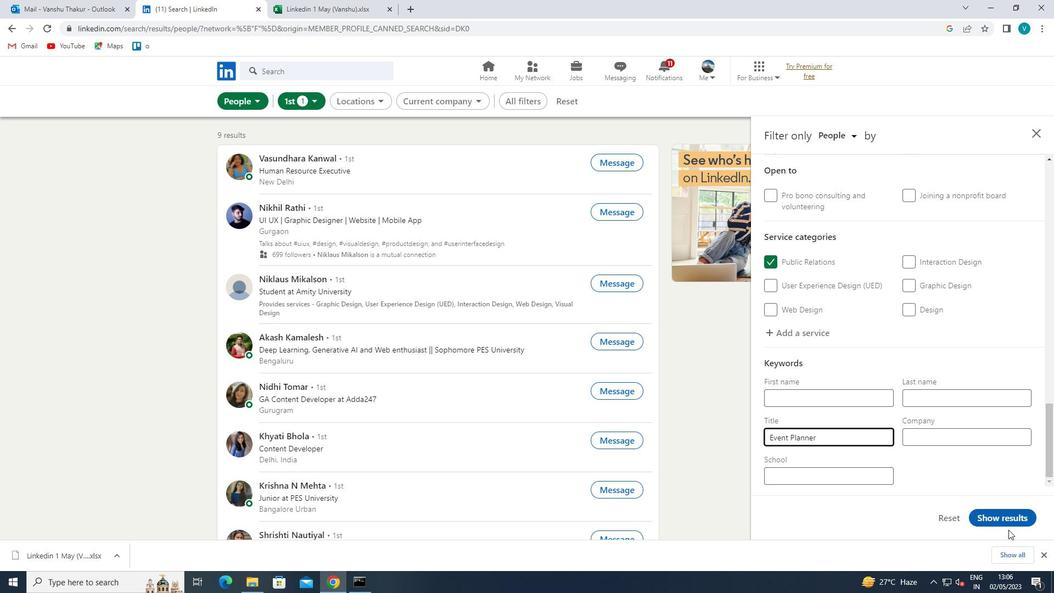 
Action: Mouse pressed left at (1019, 522)
Screenshot: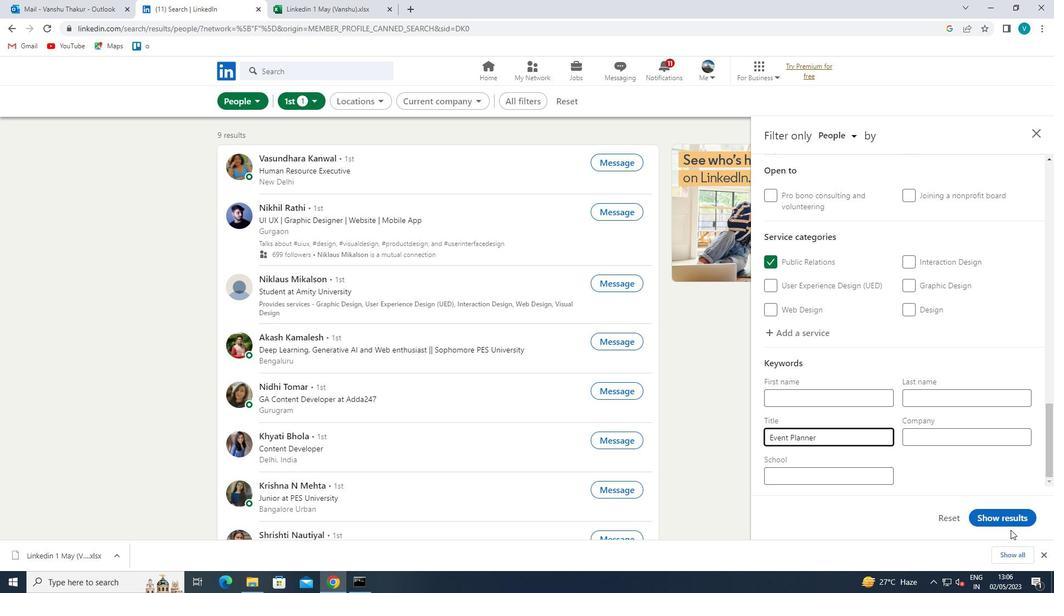 
